 Task: Open Card Card0000000155 in Board Board0000000039 in Workspace WS0000000013 in Trello. Add Member Mailaustralia7@gmail.com to Card Card0000000155 in Board Board0000000039 in Workspace WS0000000013 in Trello. Add Orange Label titled Label0000000155 to Card Card0000000155 in Board Board0000000039 in Workspace WS0000000013 in Trello. Add Checklist CL0000000155 to Card Card0000000155 in Board Board0000000039 in Workspace WS0000000013 in Trello. Add Dates with Start Date as Oct 01 2023 and Due Date as Oct 31 2023 to Card Card0000000155 in Board Board0000000039 in Workspace WS0000000013 in Trello
Action: Mouse moved to (591, 74)
Screenshot: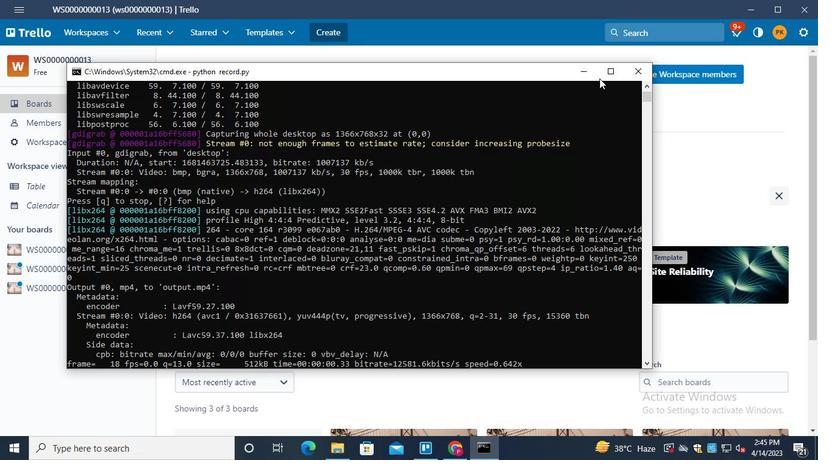 
Action: Mouse pressed left at (591, 74)
Screenshot: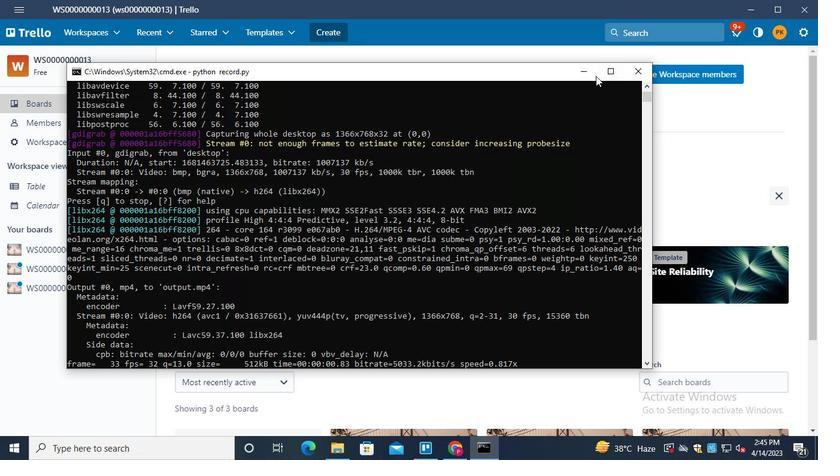 
Action: Mouse moved to (64, 285)
Screenshot: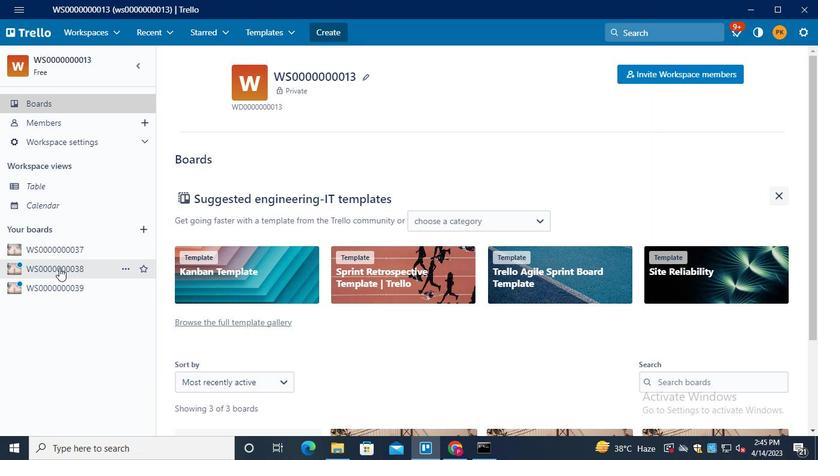 
Action: Mouse pressed left at (64, 285)
Screenshot: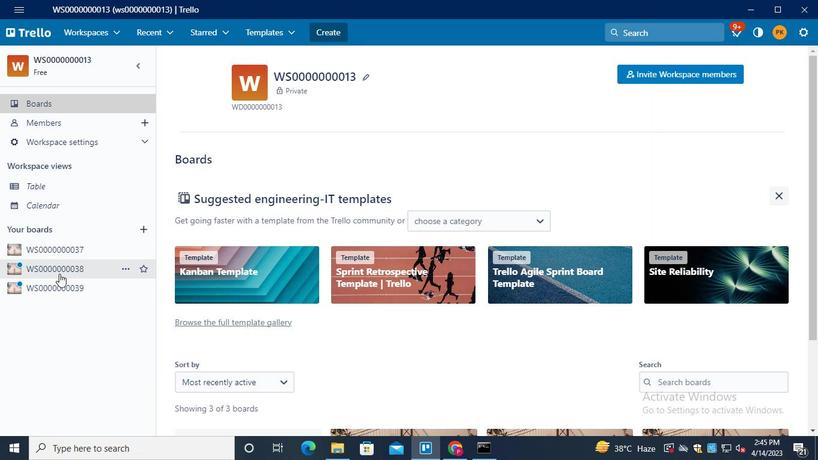 
Action: Mouse moved to (236, 349)
Screenshot: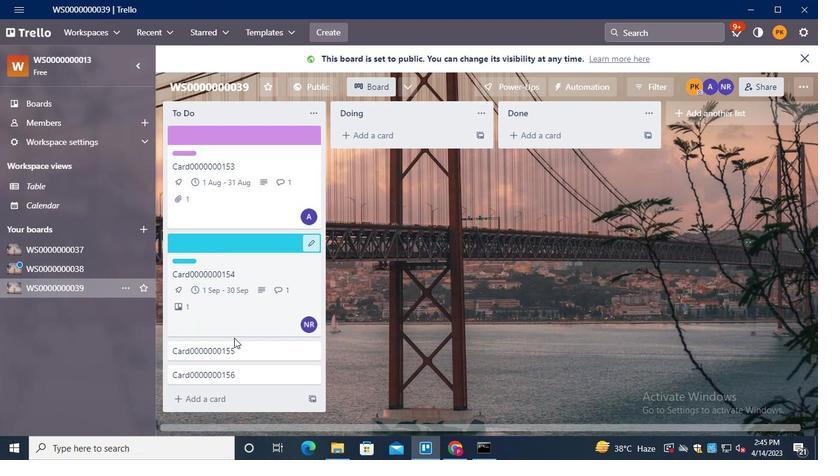 
Action: Mouse pressed left at (236, 349)
Screenshot: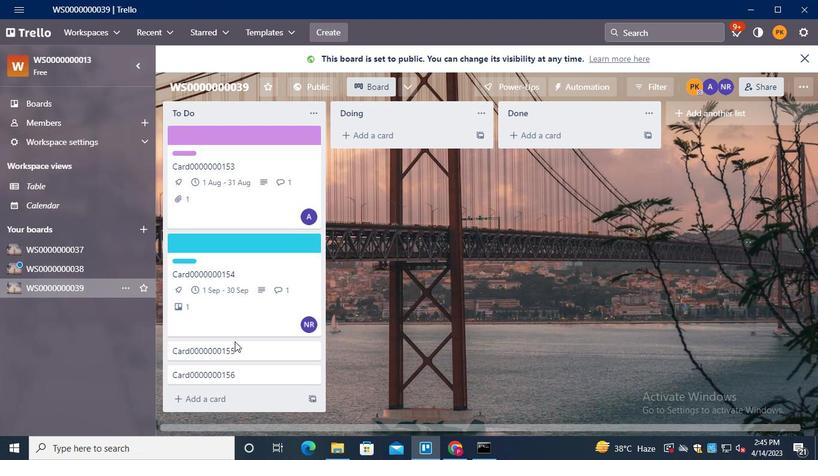 
Action: Mouse moved to (556, 153)
Screenshot: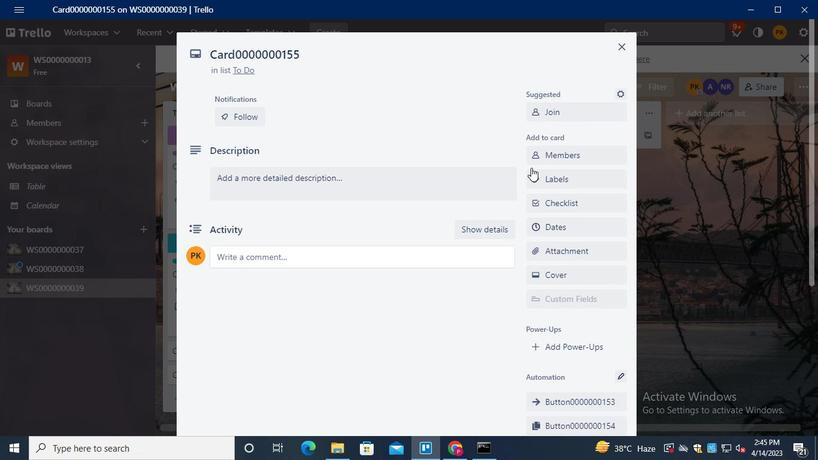 
Action: Mouse pressed left at (556, 153)
Screenshot: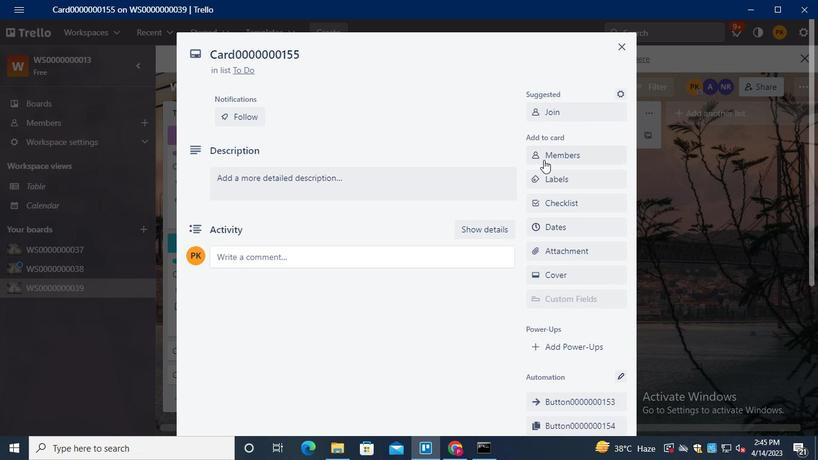 
Action: Mouse moved to (576, 240)
Screenshot: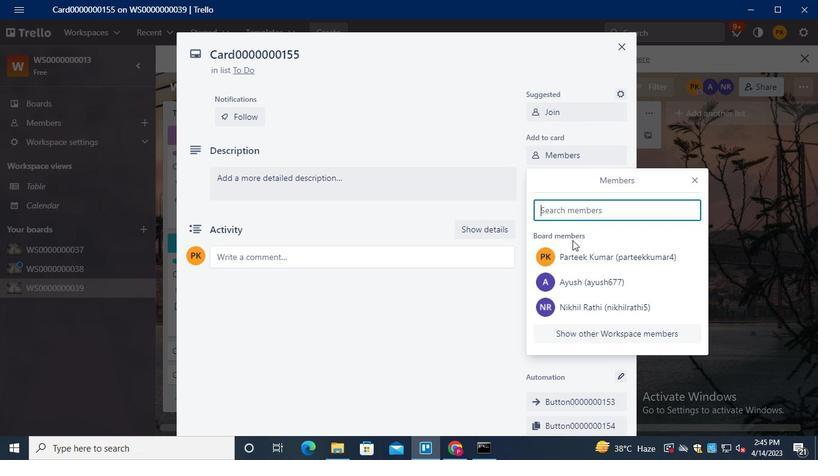 
Action: Keyboard Key.shift
Screenshot: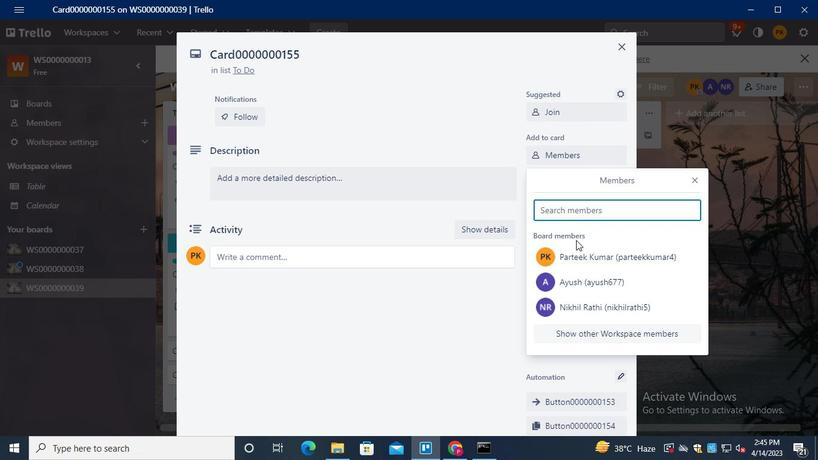 
Action: Keyboard Key.shift
Screenshot: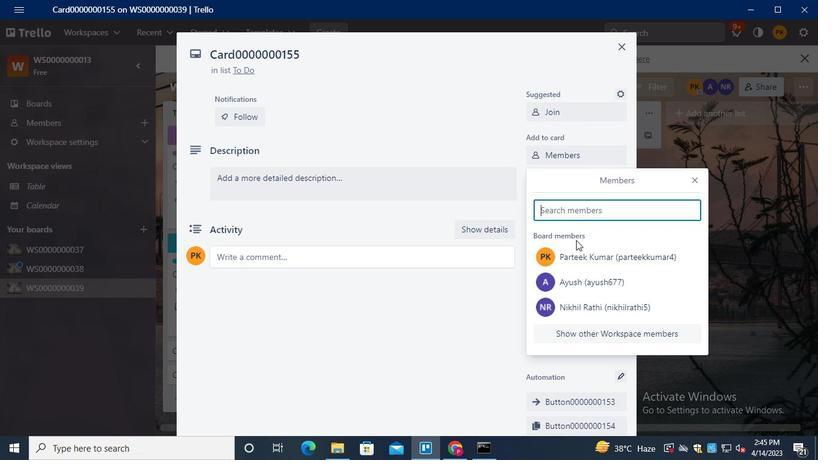 
Action: Keyboard Key.shift
Screenshot: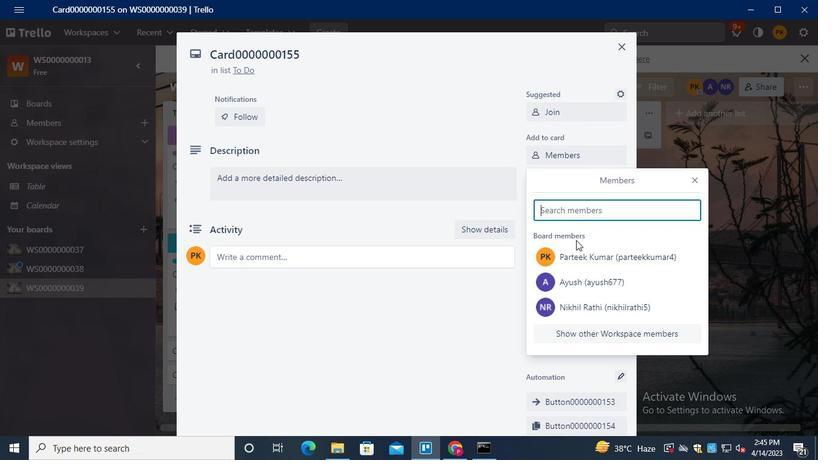 
Action: Keyboard Key.shift
Screenshot: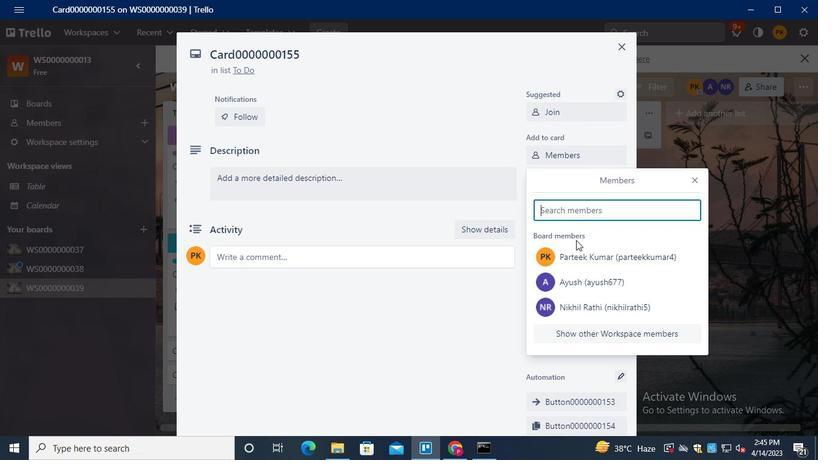 
Action: Keyboard Key.shift
Screenshot: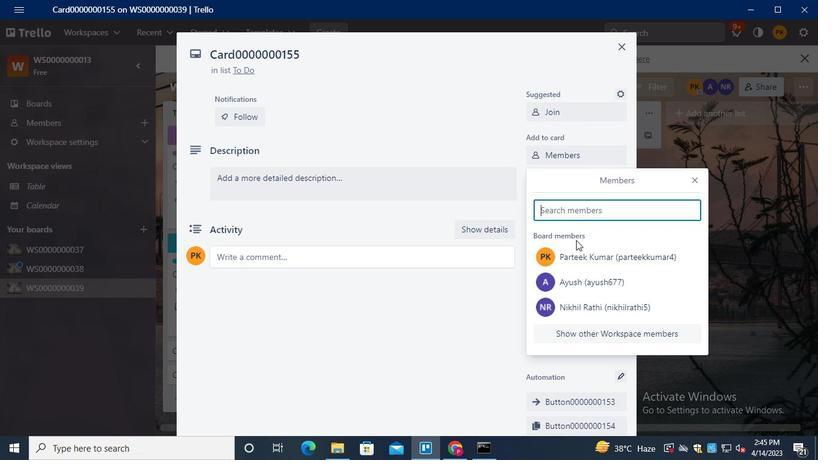 
Action: Keyboard Key.shift
Screenshot: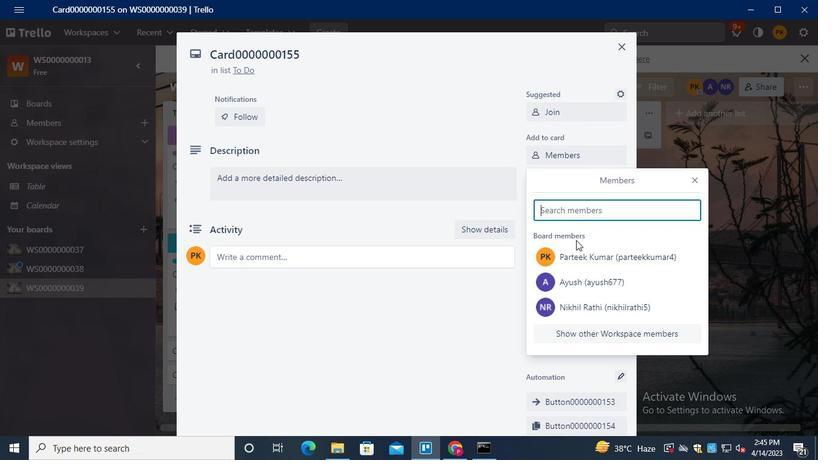 
Action: Keyboard Key.shift
Screenshot: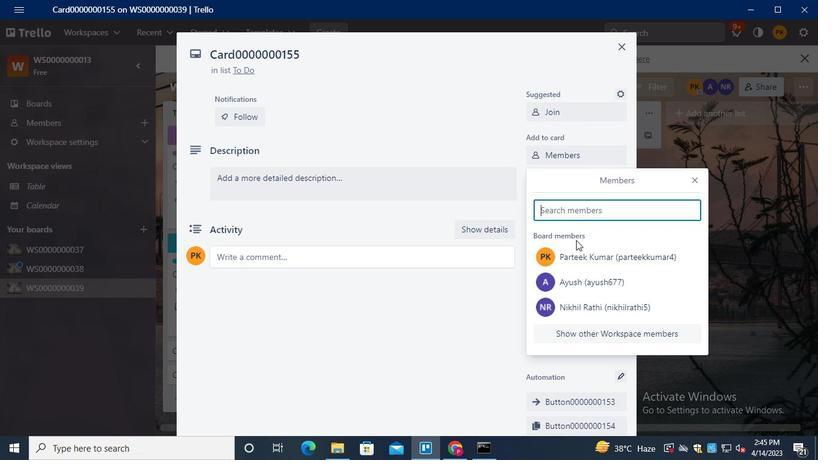 
Action: Keyboard Key.shift
Screenshot: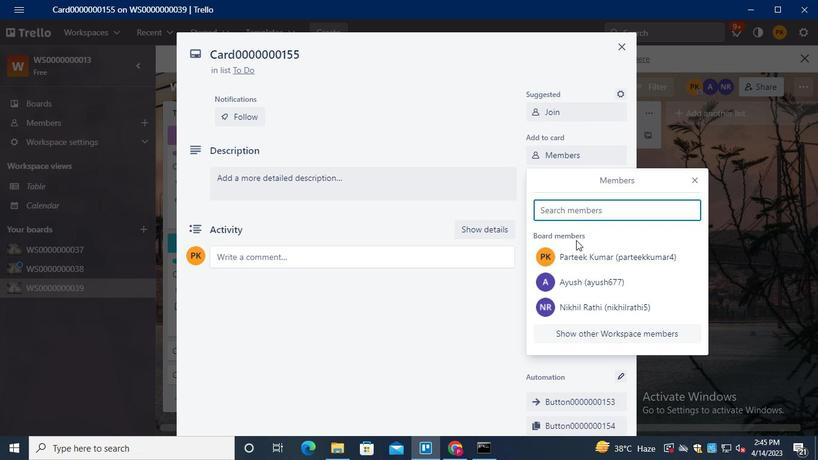 
Action: Keyboard Key.shift
Screenshot: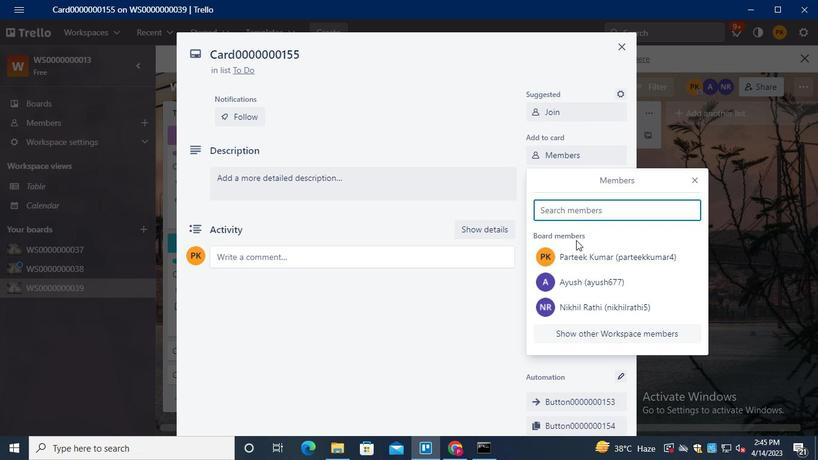 
Action: Keyboard Key.shift
Screenshot: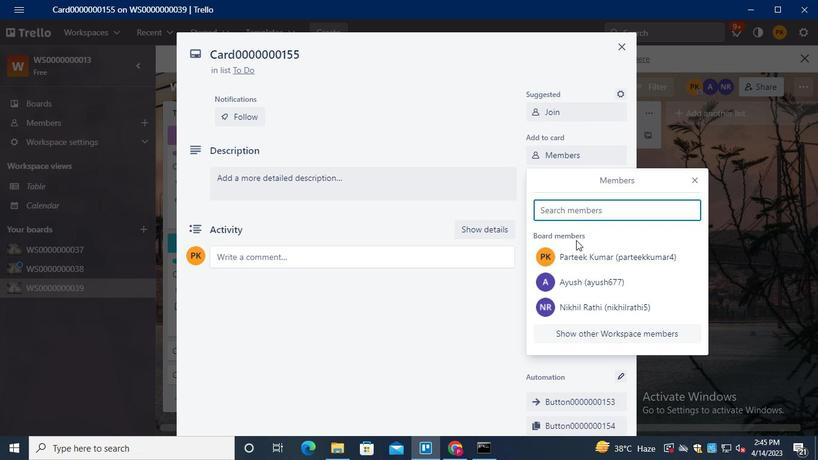
Action: Keyboard Key.shift
Screenshot: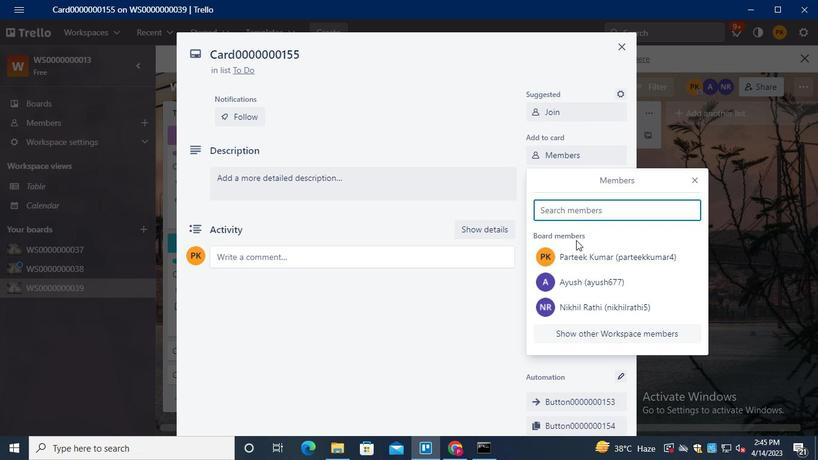 
Action: Keyboard M
Screenshot: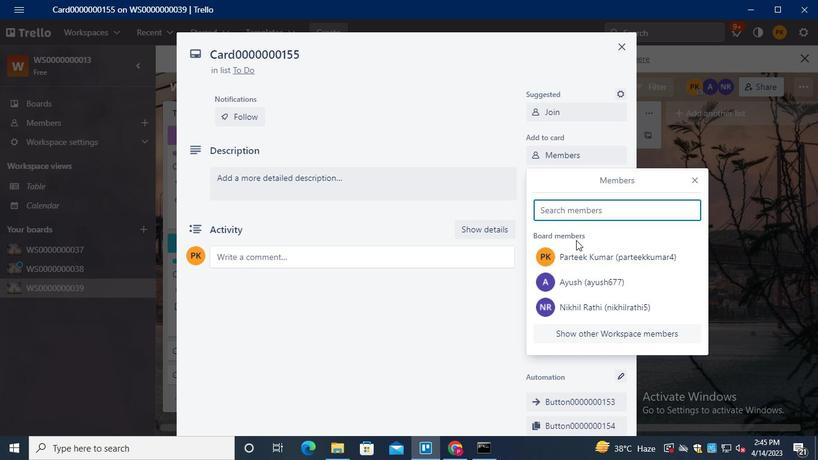 
Action: Keyboard A
Screenshot: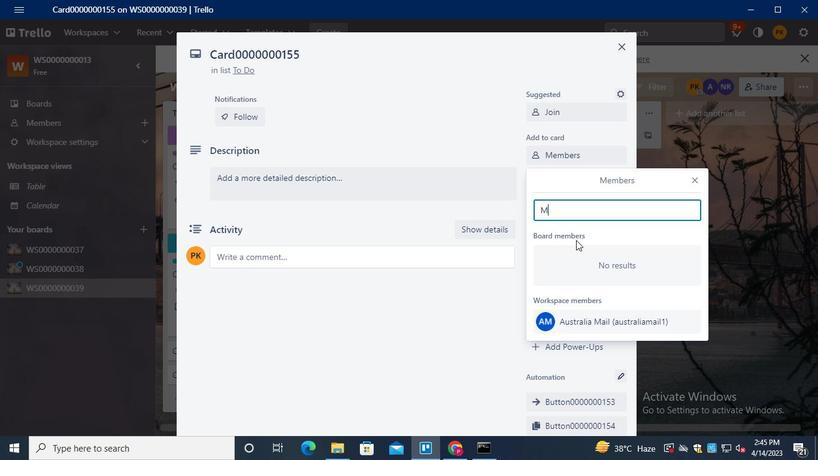
Action: Keyboard i
Screenshot: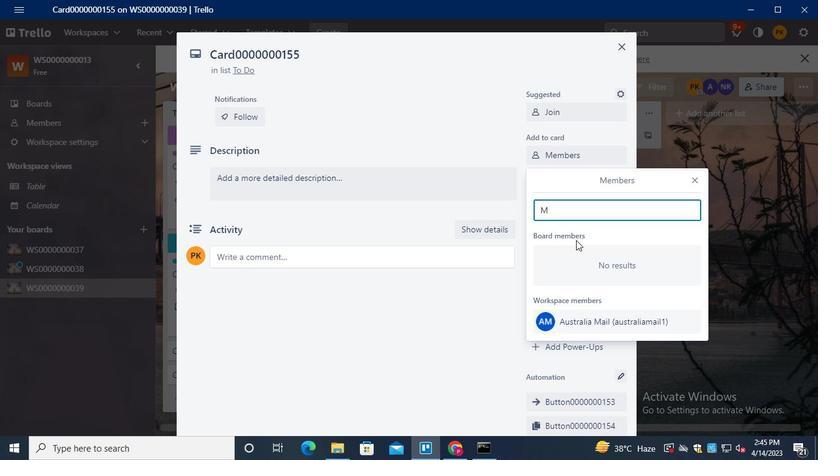 
Action: Keyboard l
Screenshot: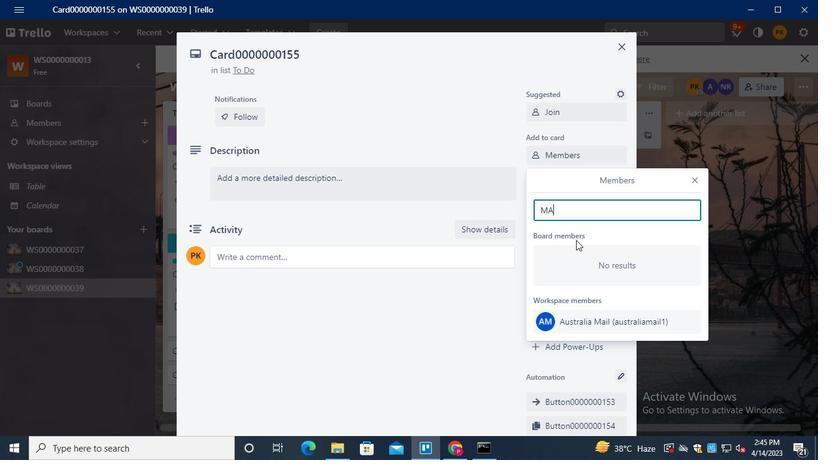 
Action: Keyboard Key.backspace
Screenshot: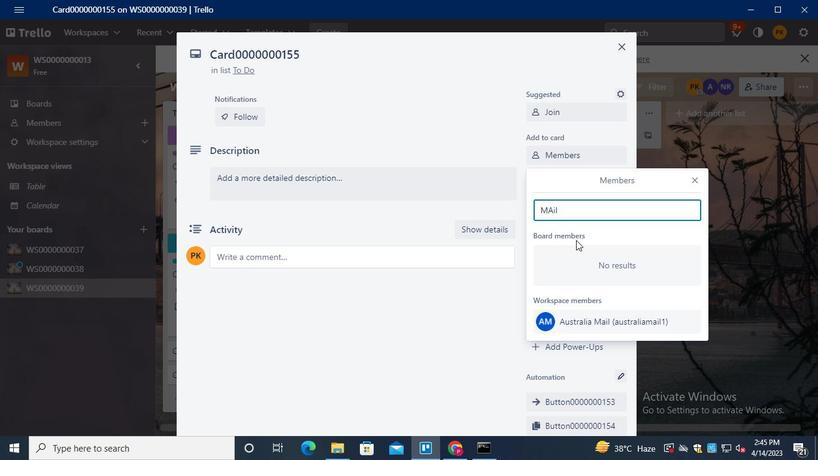 
Action: Keyboard Key.backspace
Screenshot: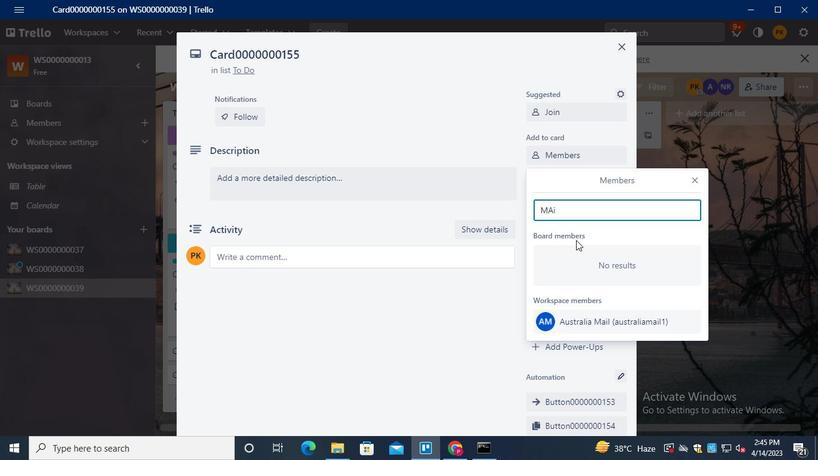 
Action: Mouse moved to (597, 334)
Screenshot: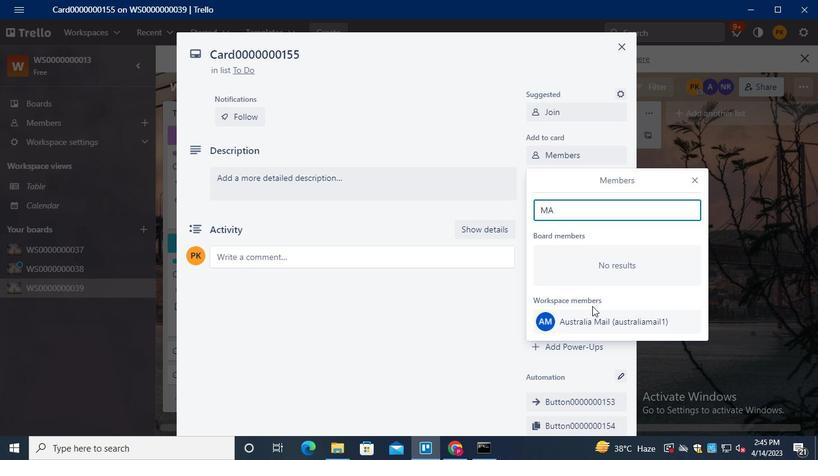 
Action: Mouse pressed left at (597, 334)
Screenshot: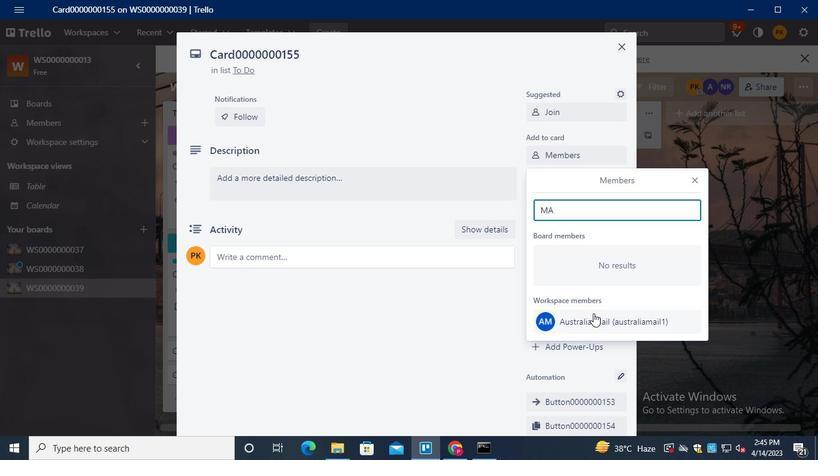 
Action: Mouse moved to (603, 332)
Screenshot: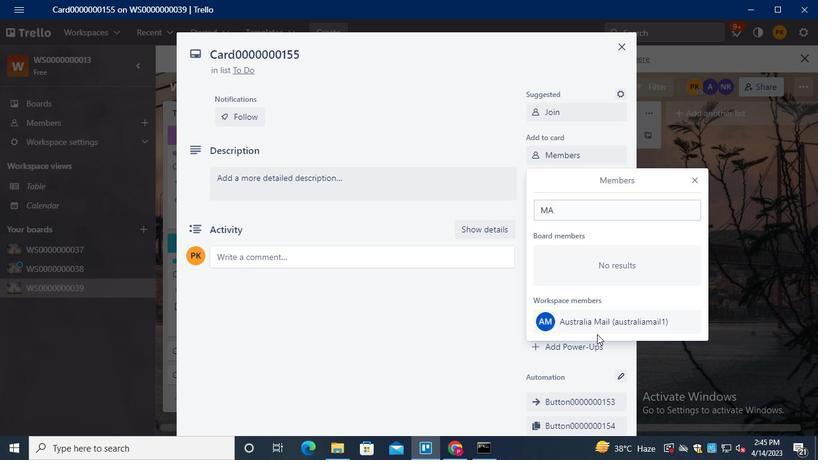 
Action: Mouse pressed left at (603, 332)
Screenshot: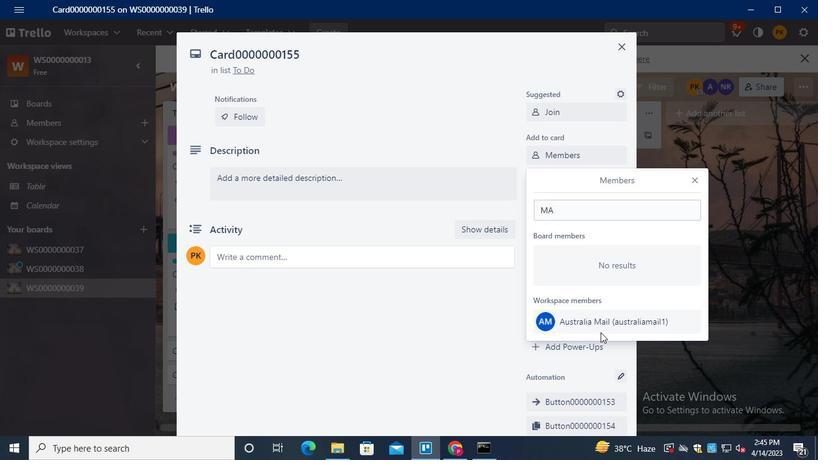 
Action: Mouse moved to (694, 178)
Screenshot: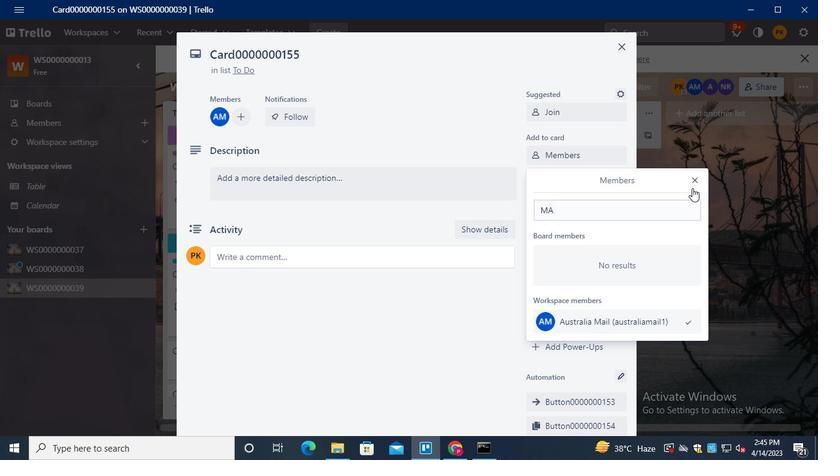 
Action: Mouse pressed left at (694, 178)
Screenshot: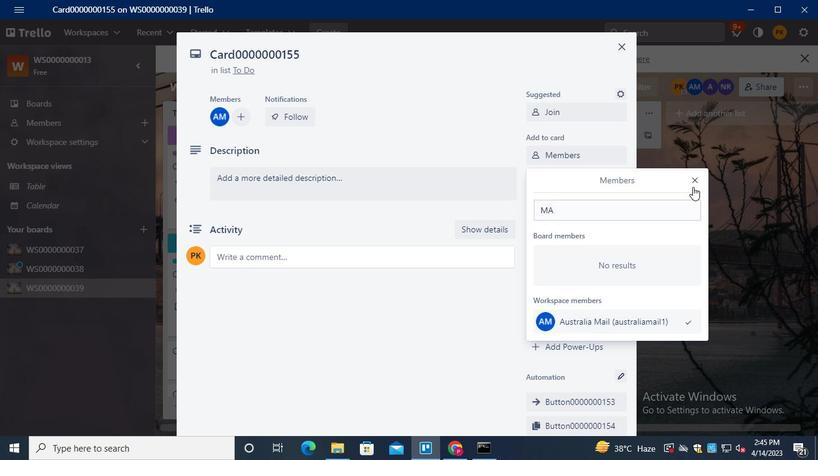 
Action: Mouse moved to (573, 180)
Screenshot: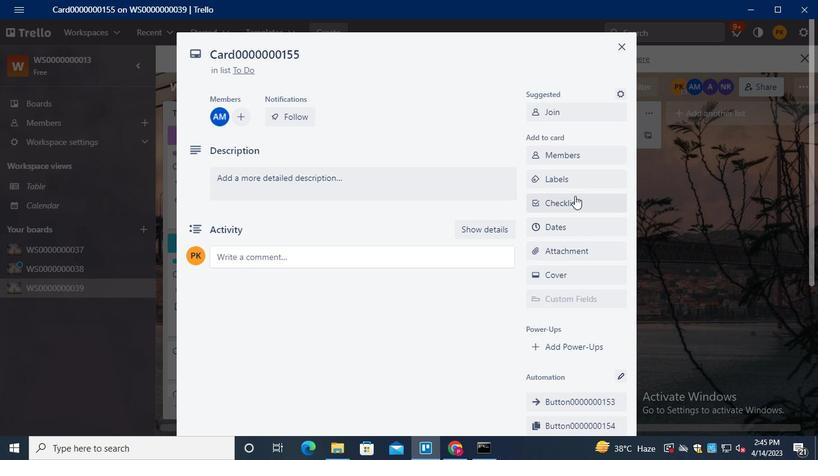 
Action: Mouse pressed left at (573, 180)
Screenshot: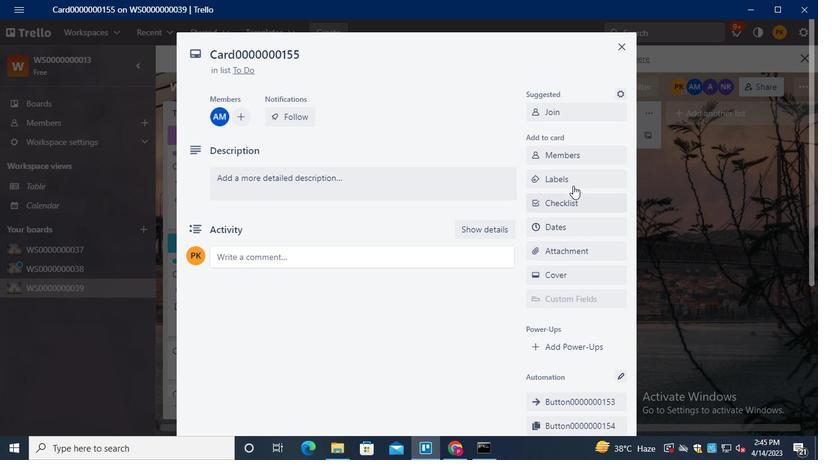 
Action: Mouse moved to (593, 314)
Screenshot: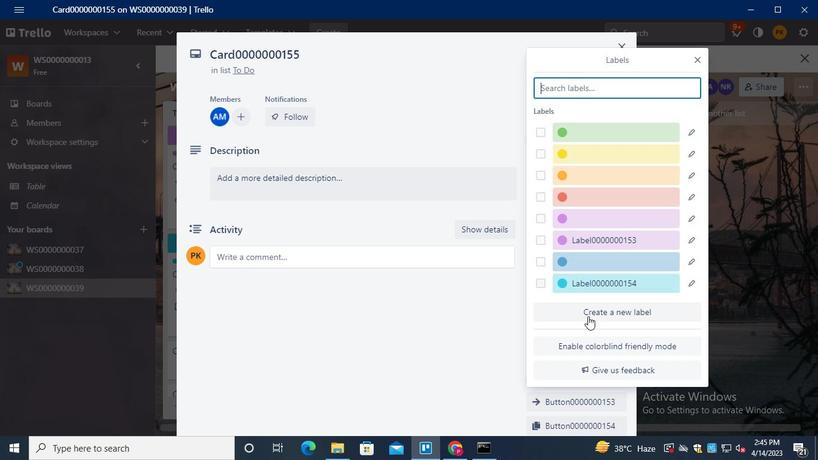 
Action: Mouse pressed left at (593, 314)
Screenshot: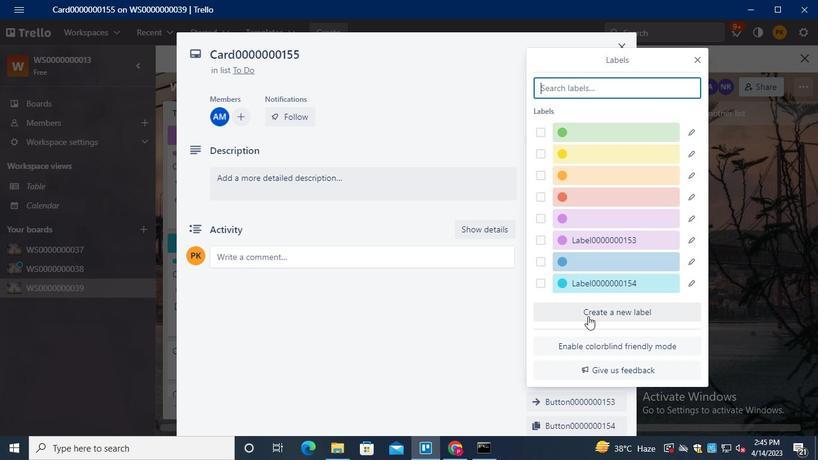 
Action: Mouse moved to (591, 188)
Screenshot: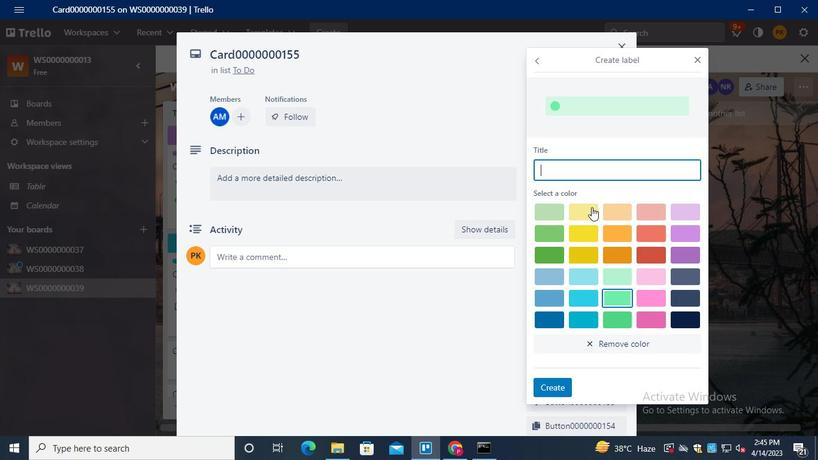 
Action: Keyboard Key.shift
Screenshot: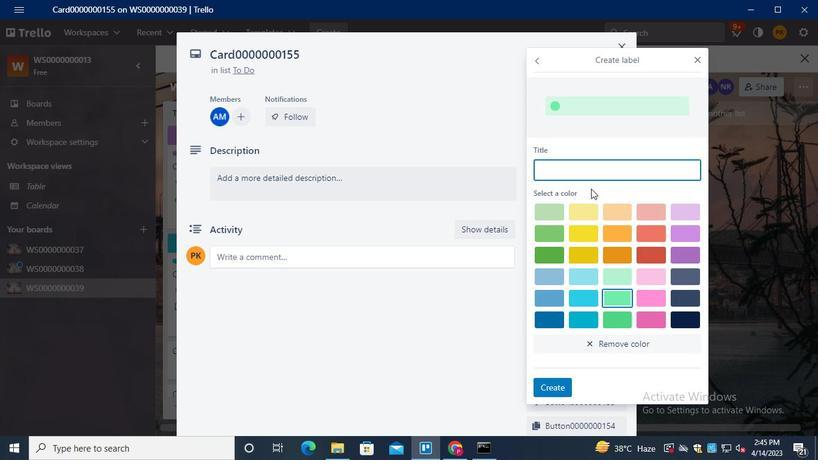 
Action: Keyboard Key.shift
Screenshot: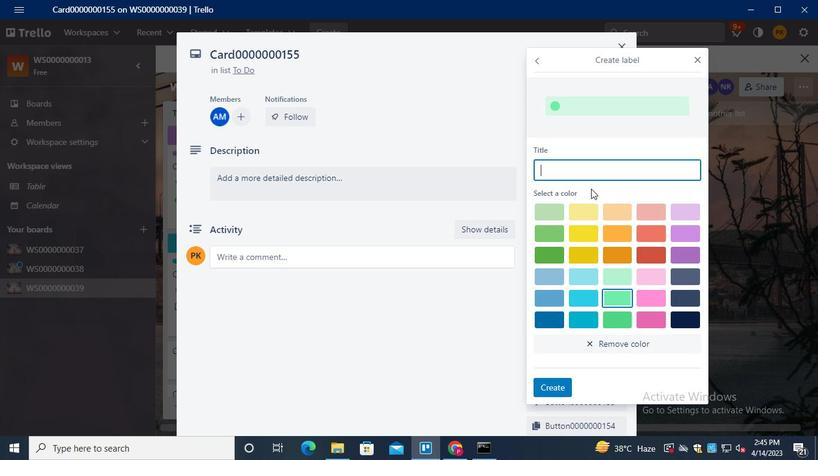 
Action: Keyboard Key.shift
Screenshot: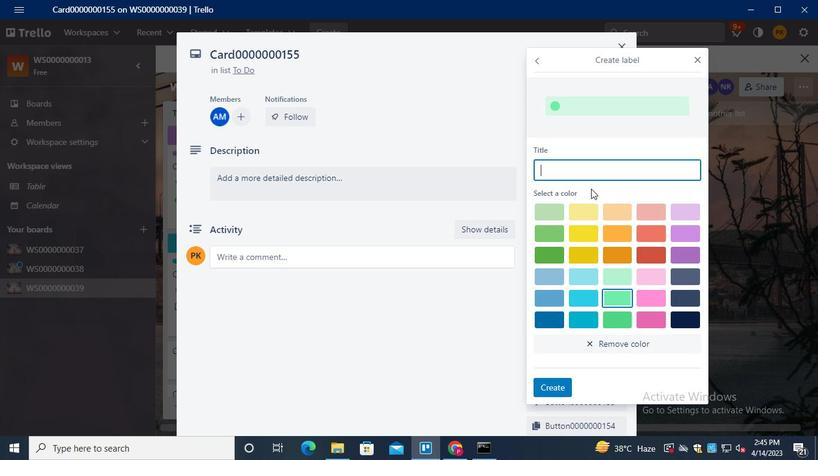 
Action: Keyboard Key.shift
Screenshot: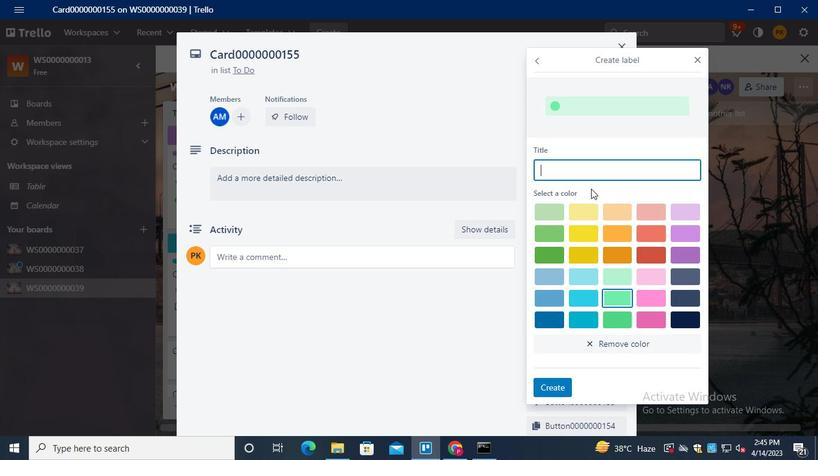 
Action: Keyboard Key.shift
Screenshot: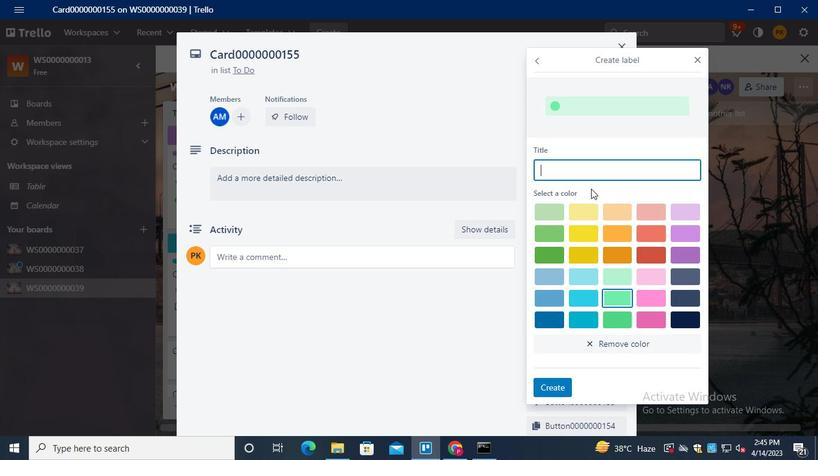 
Action: Keyboard Key.shift
Screenshot: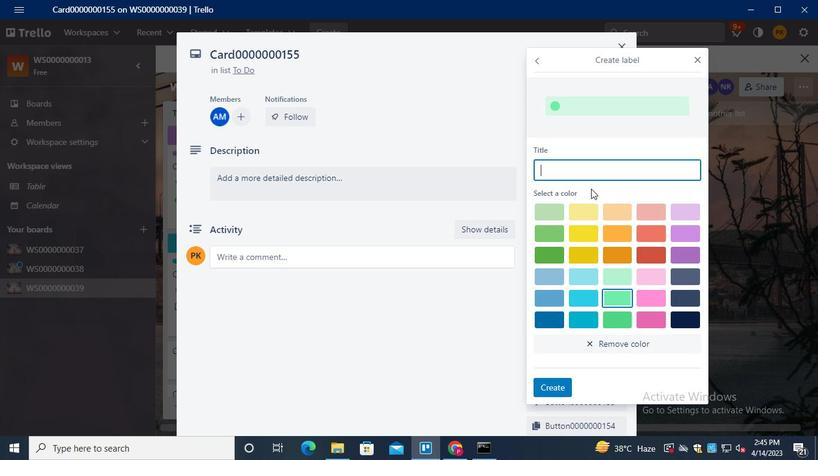 
Action: Keyboard Key.shift
Screenshot: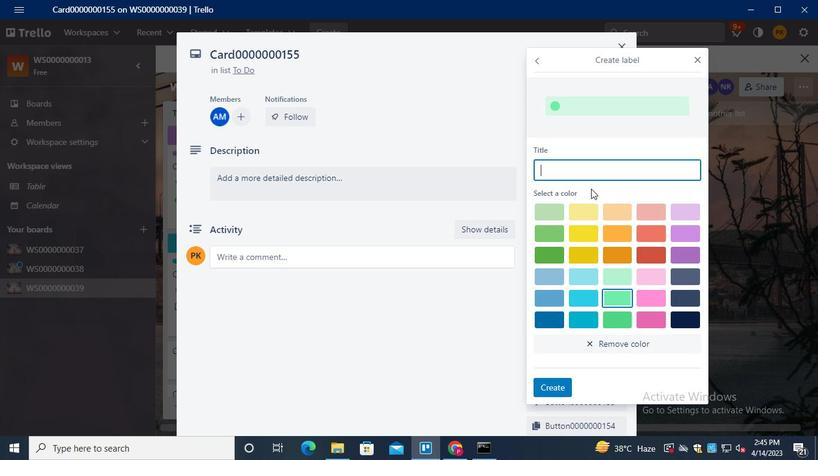 
Action: Keyboard Key.shift
Screenshot: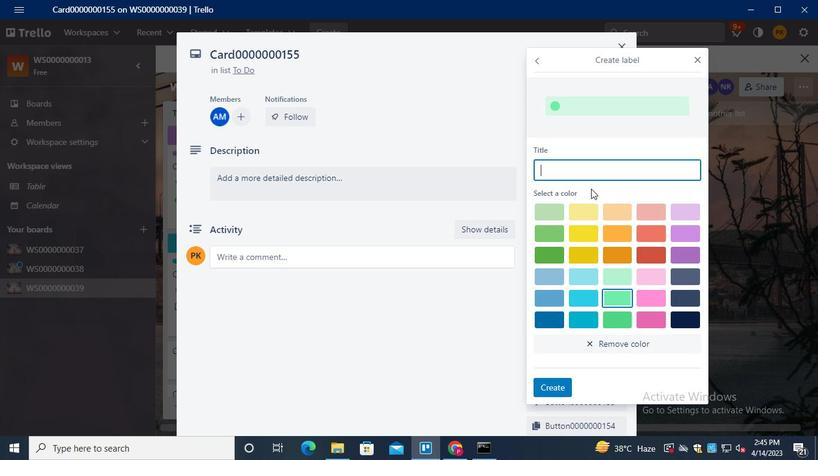 
Action: Keyboard Key.shift
Screenshot: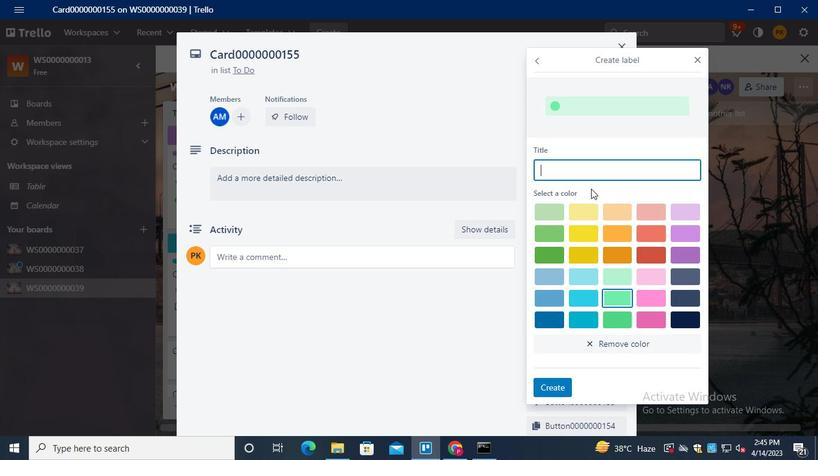 
Action: Keyboard L
Screenshot: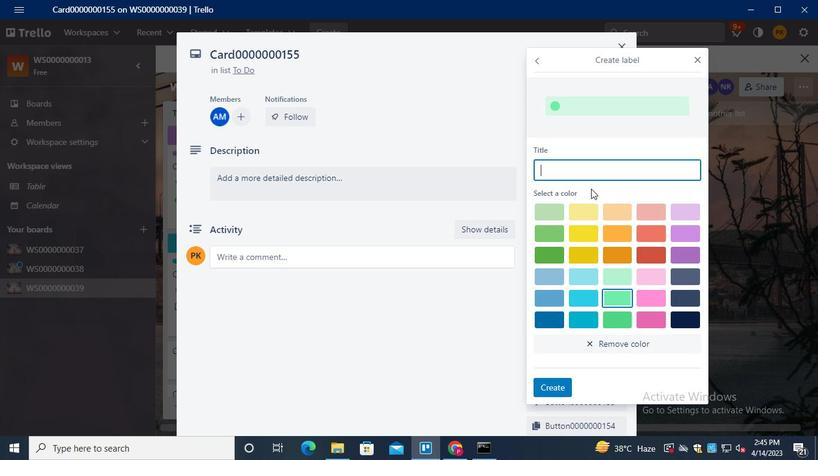 
Action: Keyboard a
Screenshot: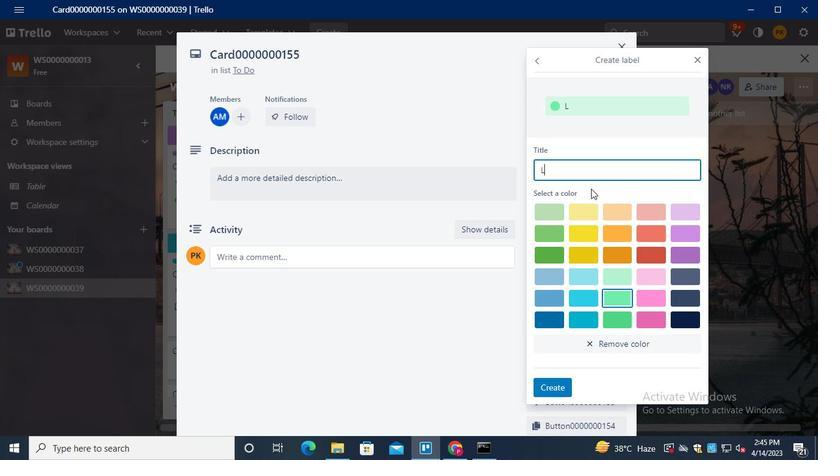 
Action: Keyboard b
Screenshot: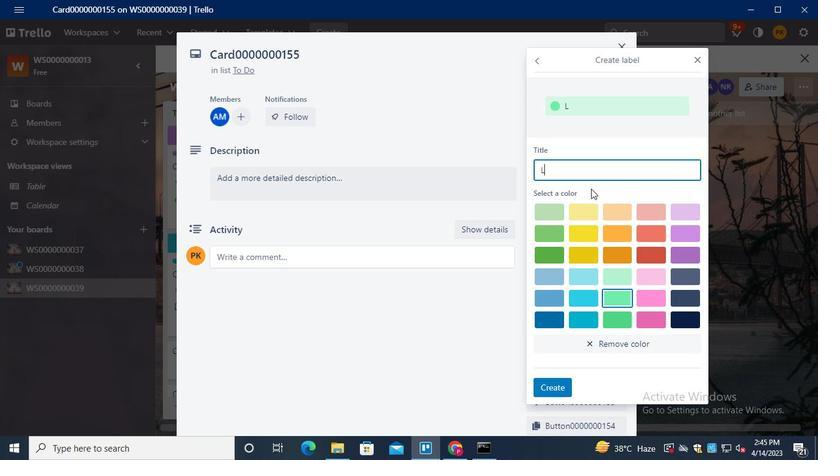 
Action: Keyboard e
Screenshot: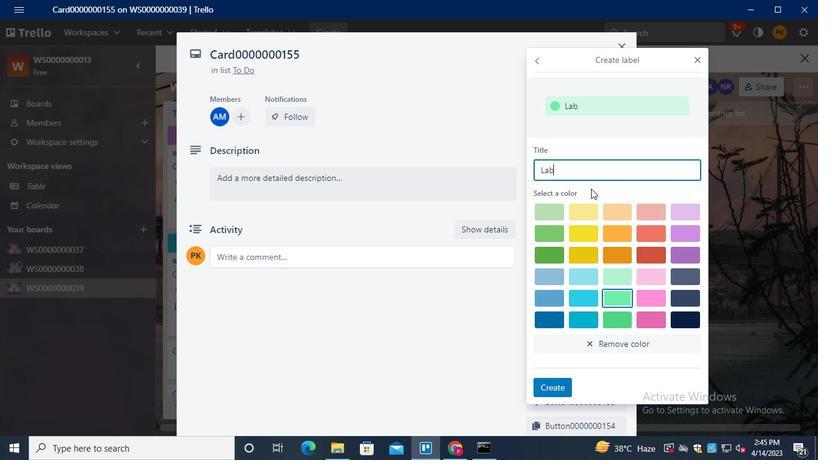 
Action: Keyboard l
Screenshot: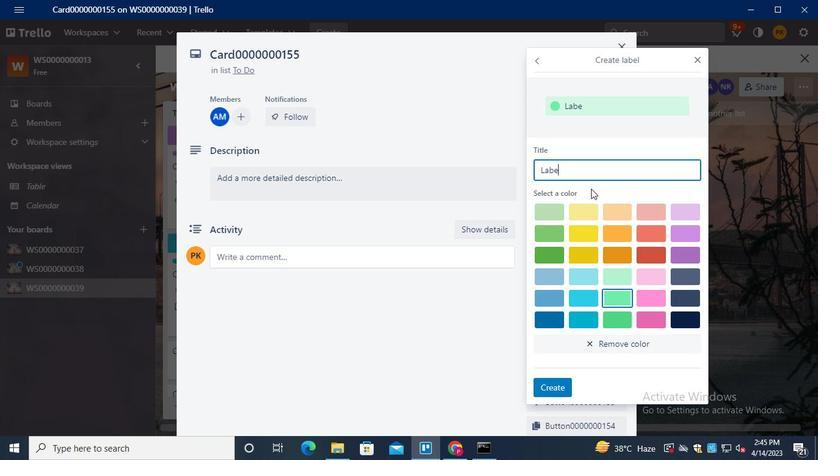 
Action: Keyboard <96>
Screenshot: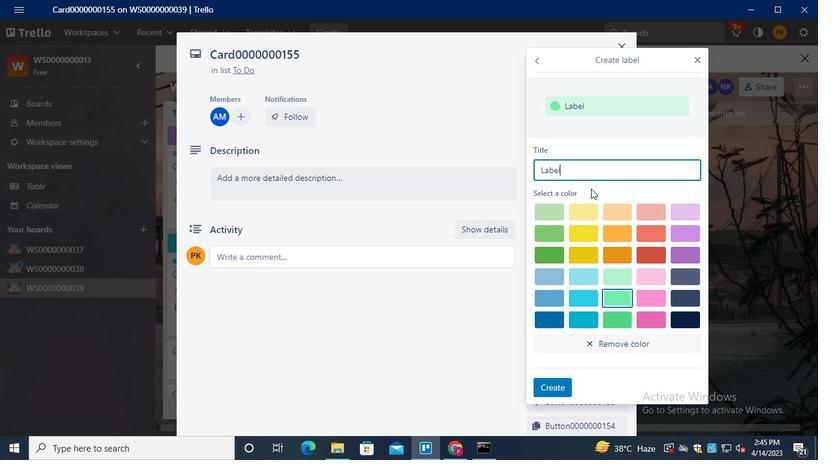 
Action: Keyboard <96>
Screenshot: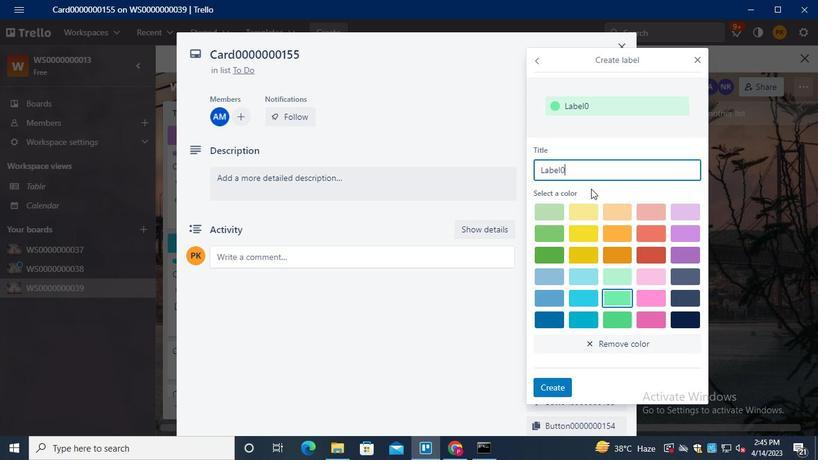 
Action: Keyboard <96>
Screenshot: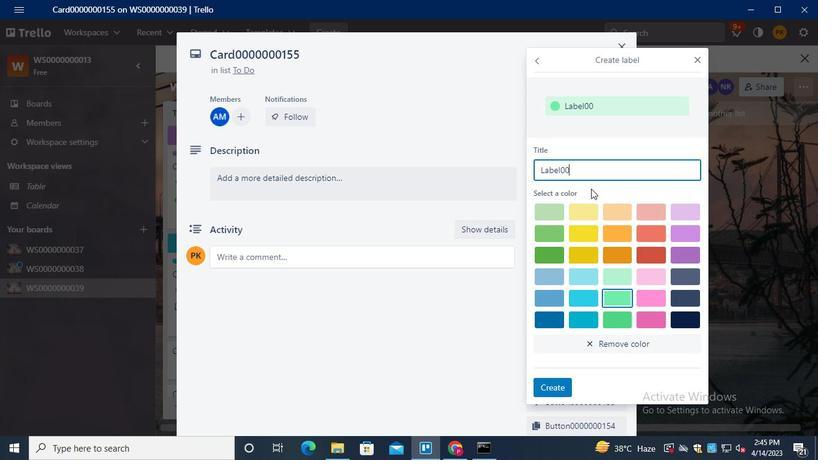 
Action: Keyboard <96>
Screenshot: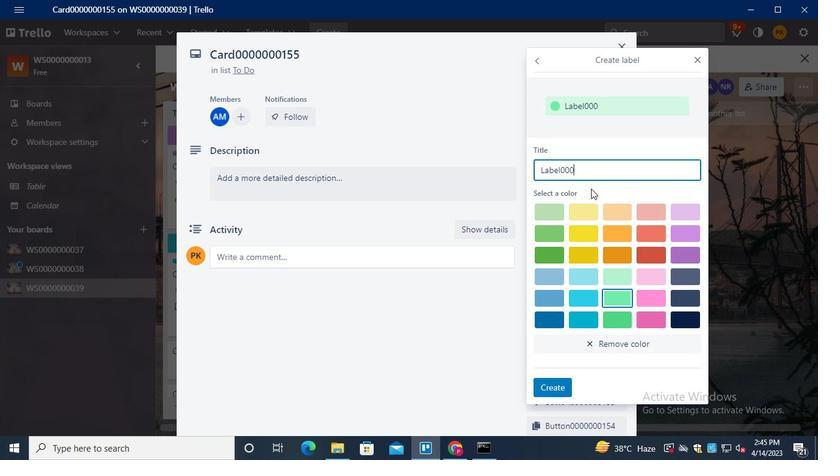 
Action: Keyboard <96>
Screenshot: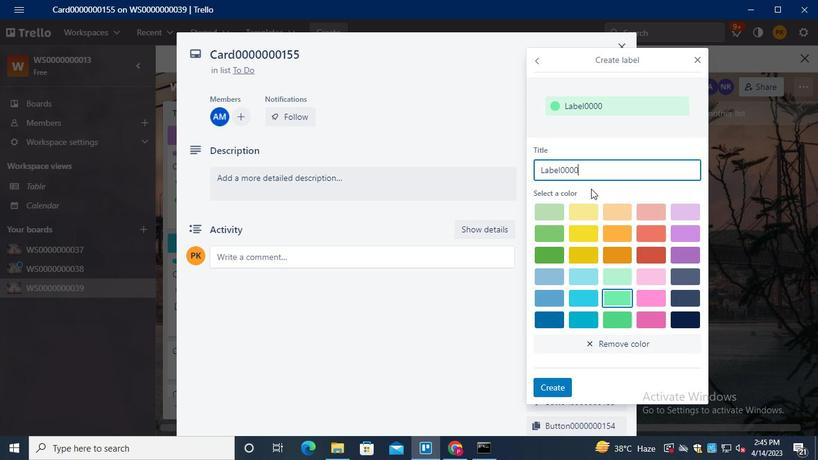 
Action: Keyboard <96>
Screenshot: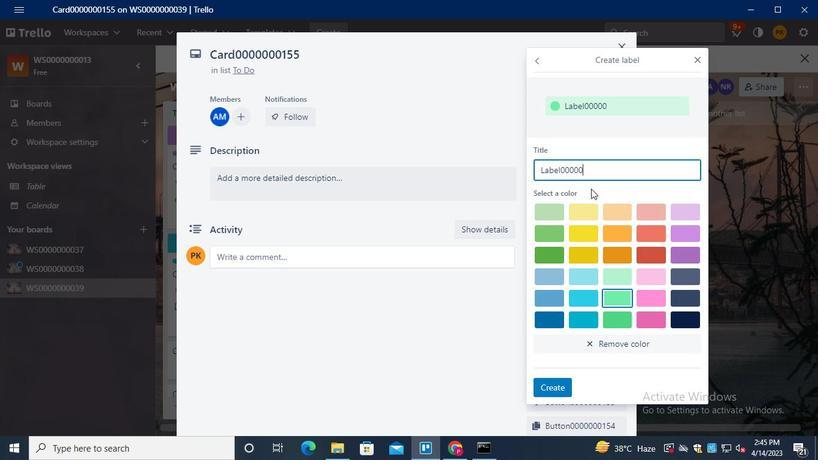 
Action: Keyboard <96>
Screenshot: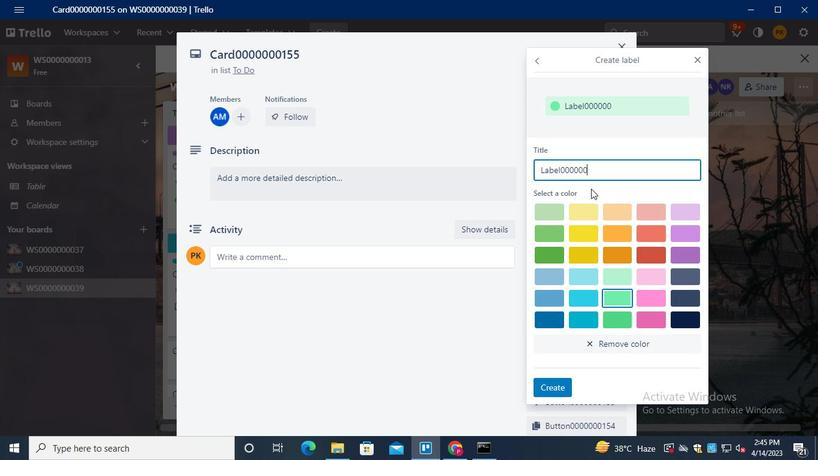 
Action: Keyboard <97>
Screenshot: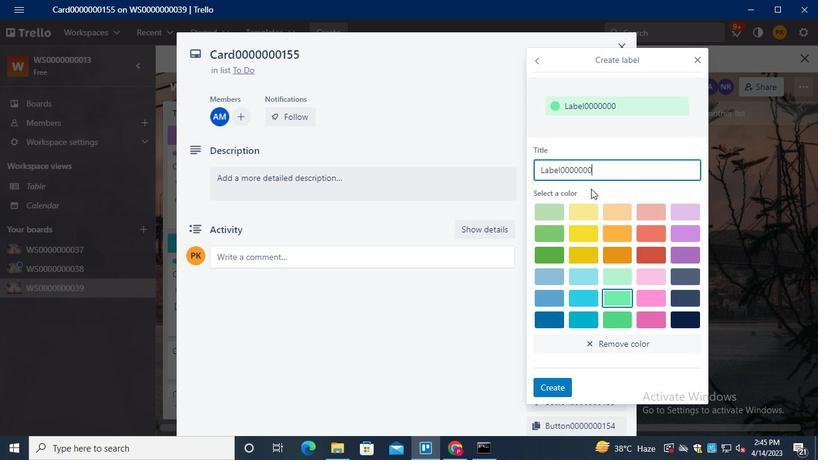 
Action: Keyboard <101>
Screenshot: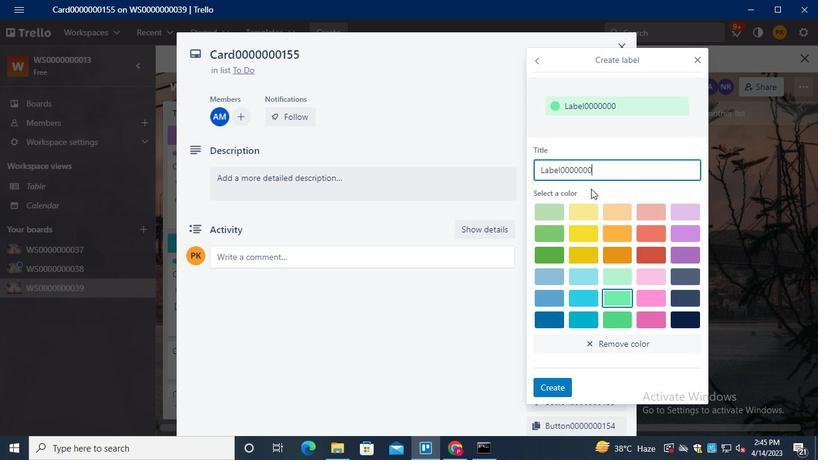 
Action: Keyboard <101>
Screenshot: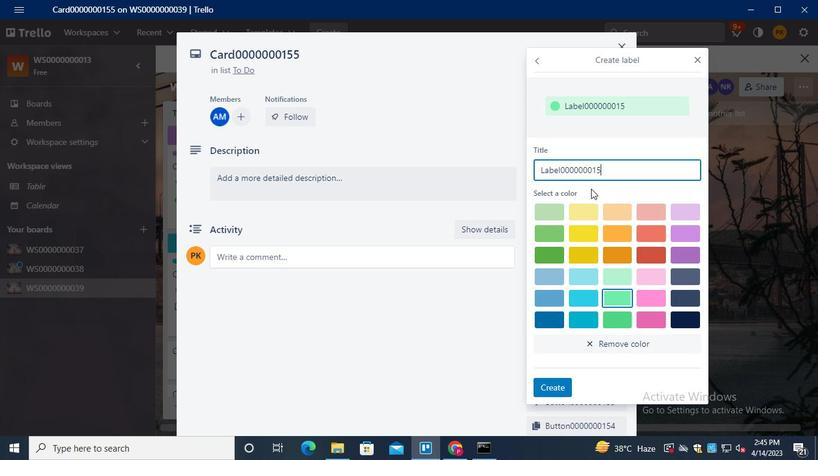 
Action: Mouse moved to (622, 234)
Screenshot: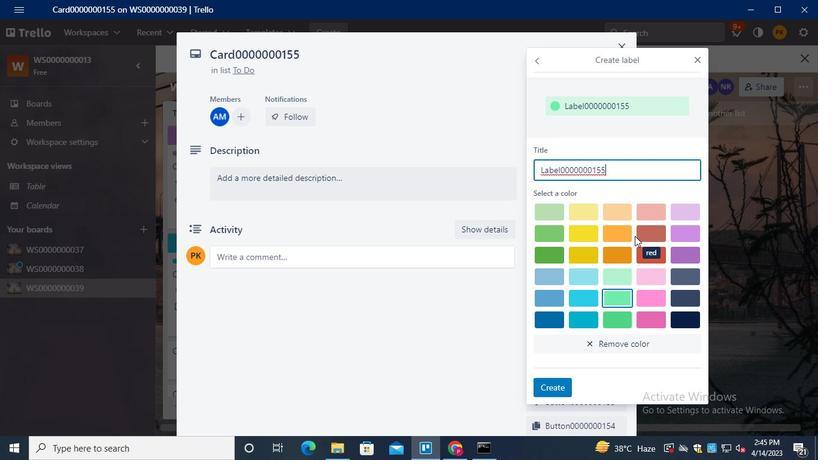 
Action: Mouse pressed left at (622, 234)
Screenshot: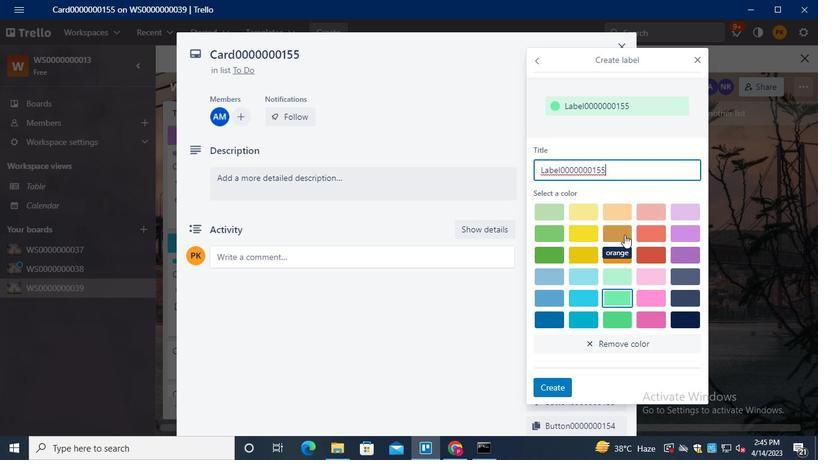
Action: Mouse moved to (555, 383)
Screenshot: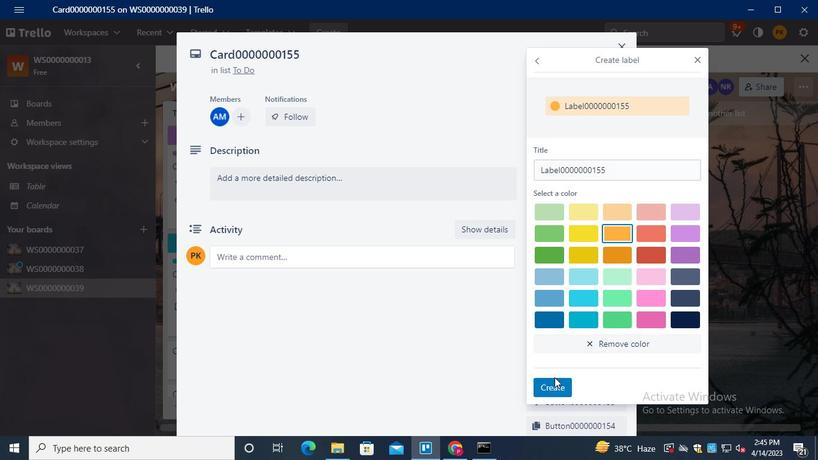 
Action: Mouse pressed left at (555, 383)
Screenshot: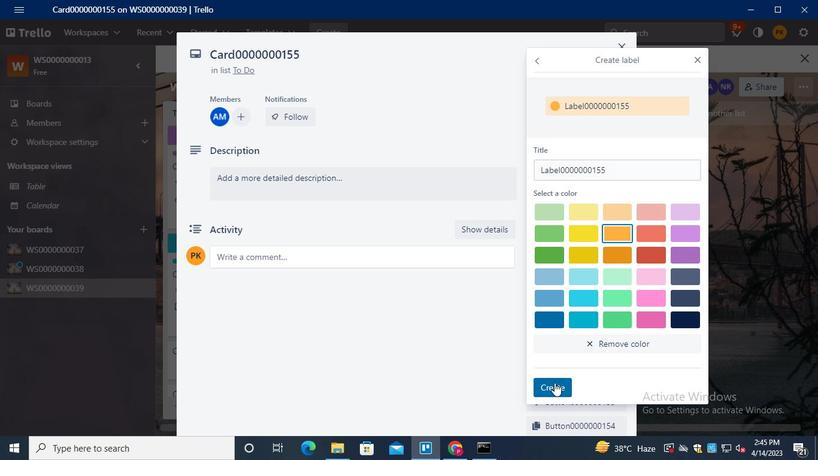 
Action: Mouse moved to (699, 62)
Screenshot: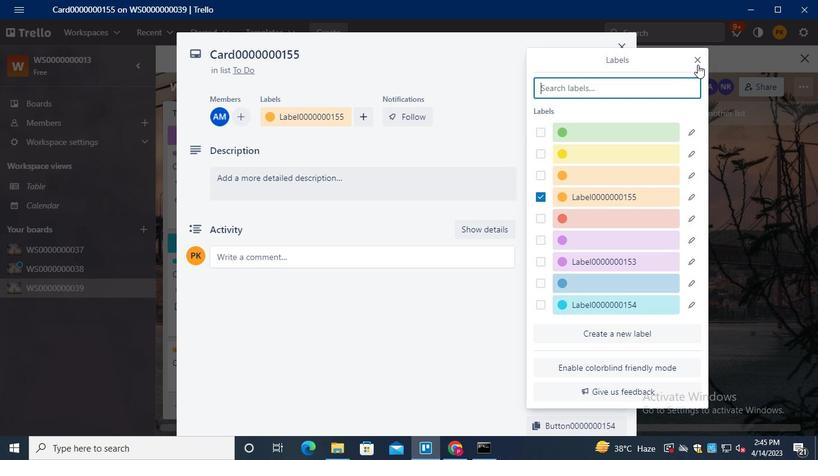 
Action: Mouse pressed left at (699, 62)
Screenshot: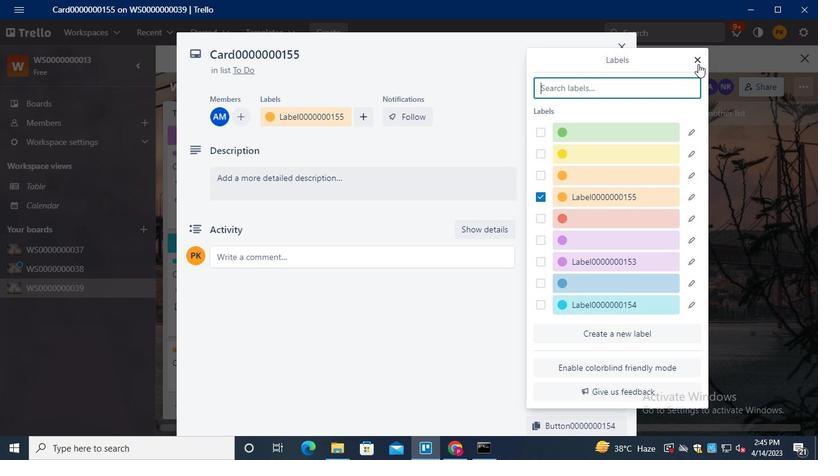 
Action: Mouse moved to (591, 209)
Screenshot: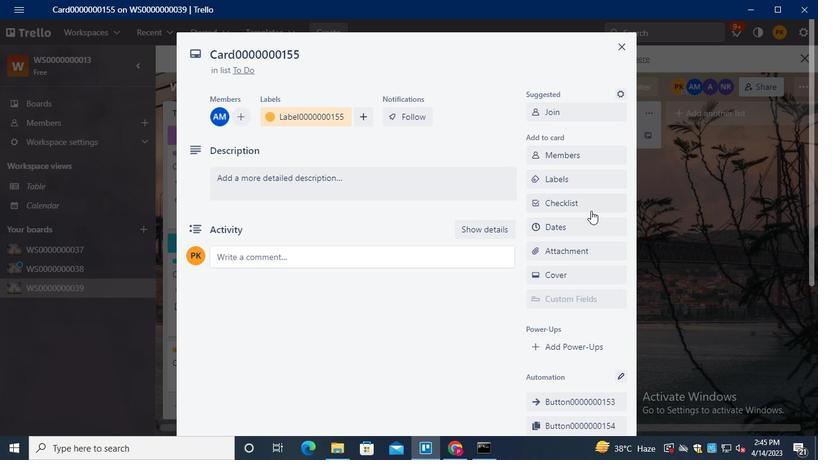 
Action: Mouse pressed left at (591, 209)
Screenshot: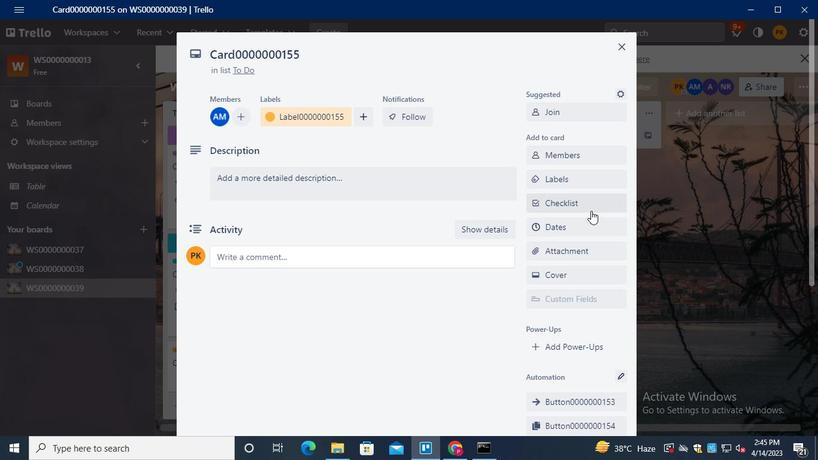 
Action: Keyboard Key.shift
Screenshot: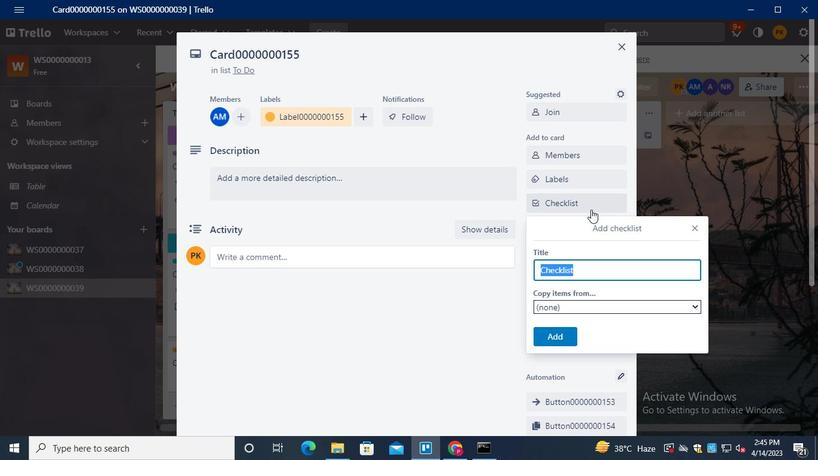 
Action: Keyboard C
Screenshot: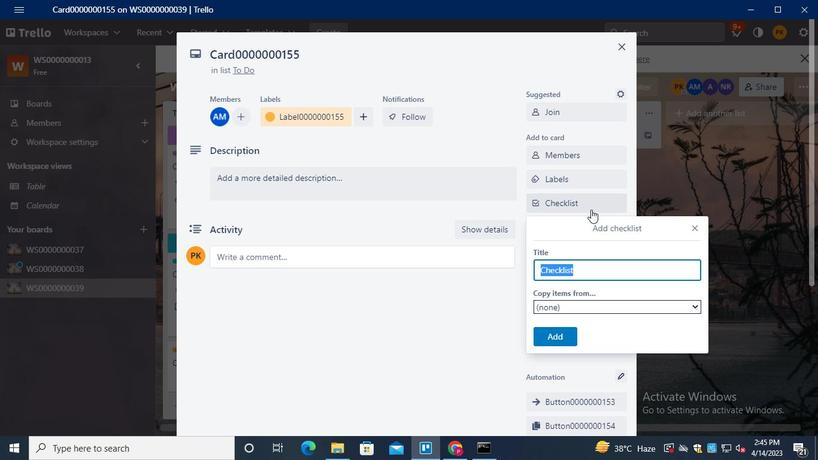 
Action: Keyboard L
Screenshot: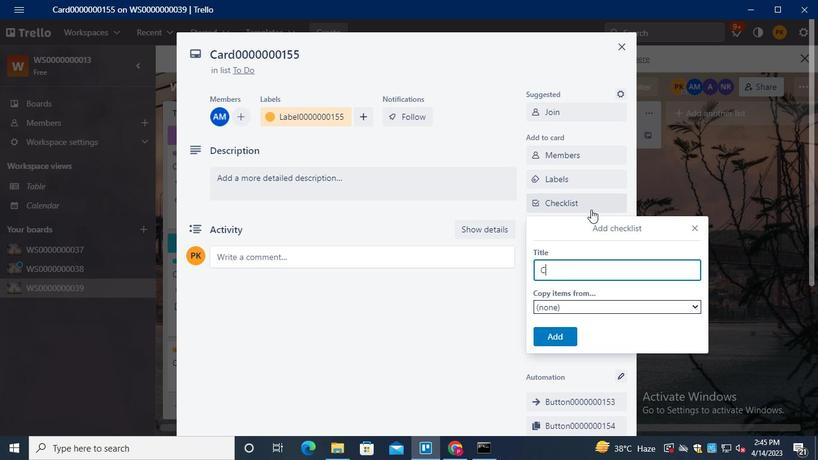 
Action: Keyboard <96>
Screenshot: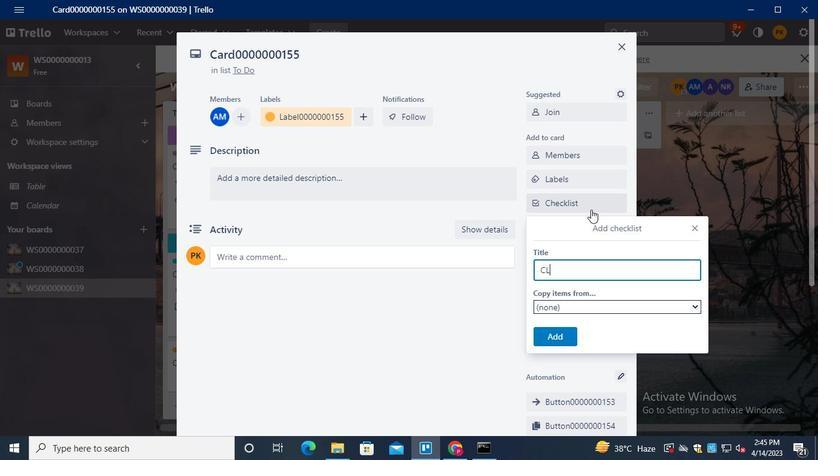
Action: Keyboard <96>
Screenshot: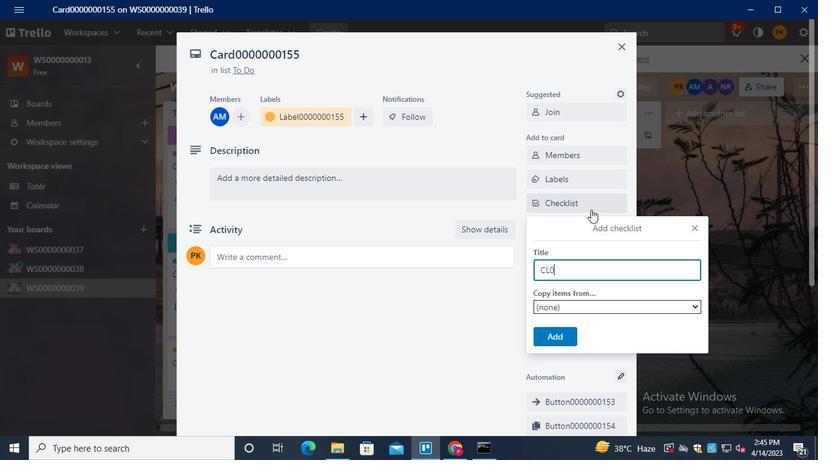
Action: Keyboard <96>
Screenshot: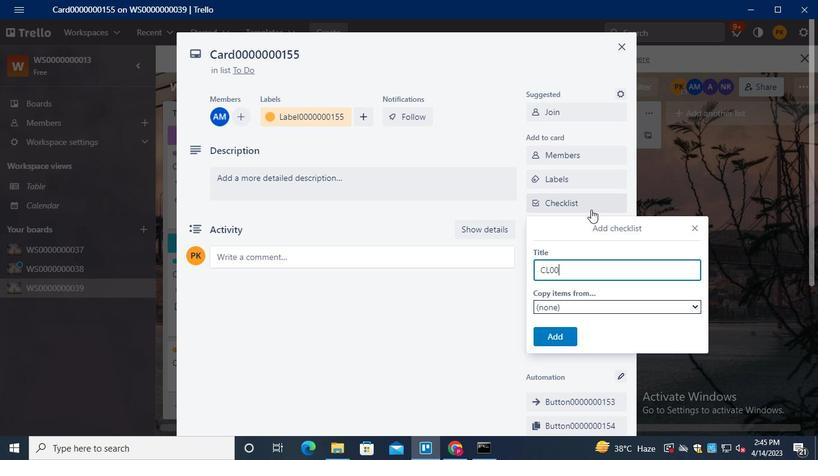 
Action: Keyboard <96>
Screenshot: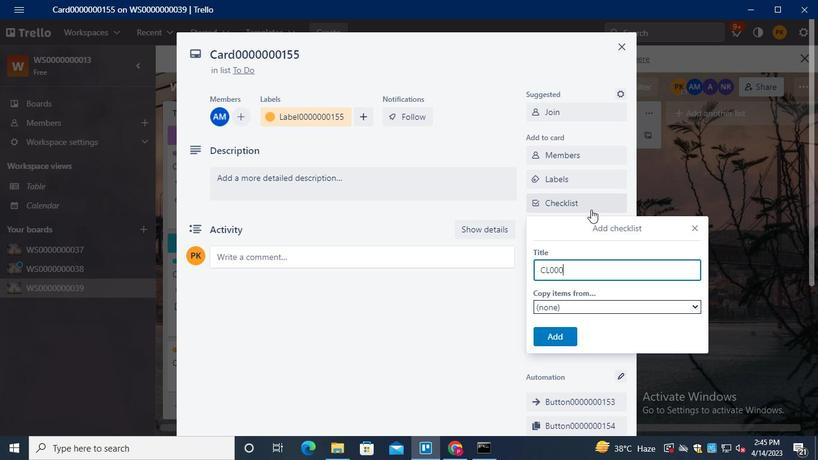 
Action: Keyboard <96>
Screenshot: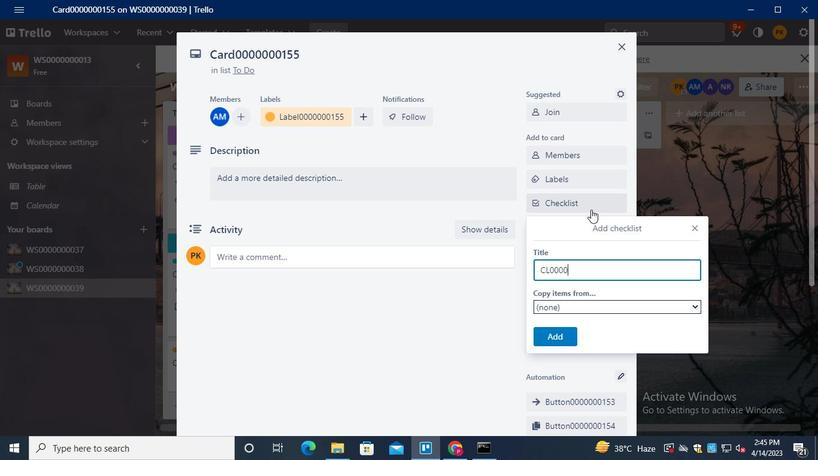 
Action: Keyboard <96>
Screenshot: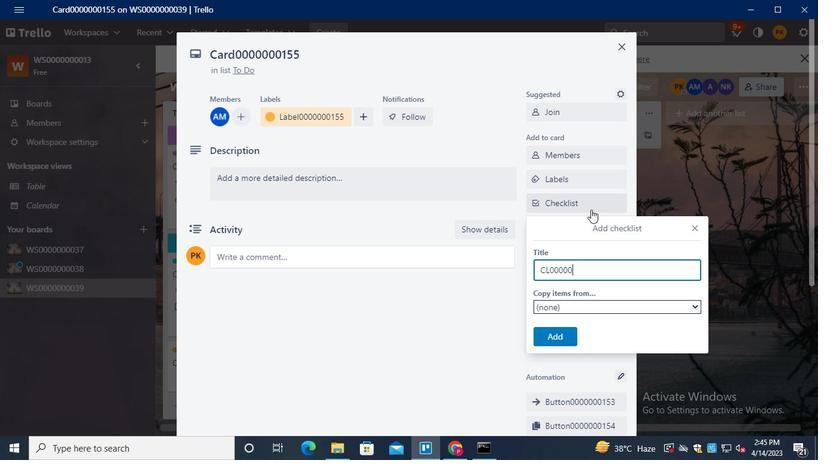 
Action: Keyboard <96>
Screenshot: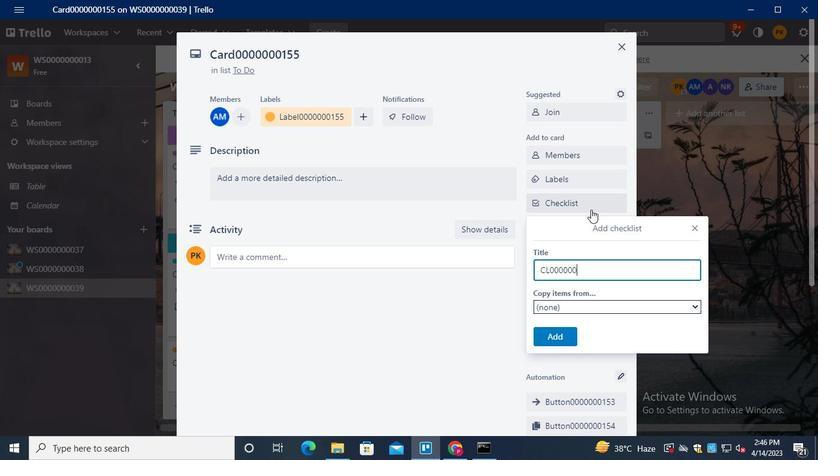
Action: Keyboard <97>
Screenshot: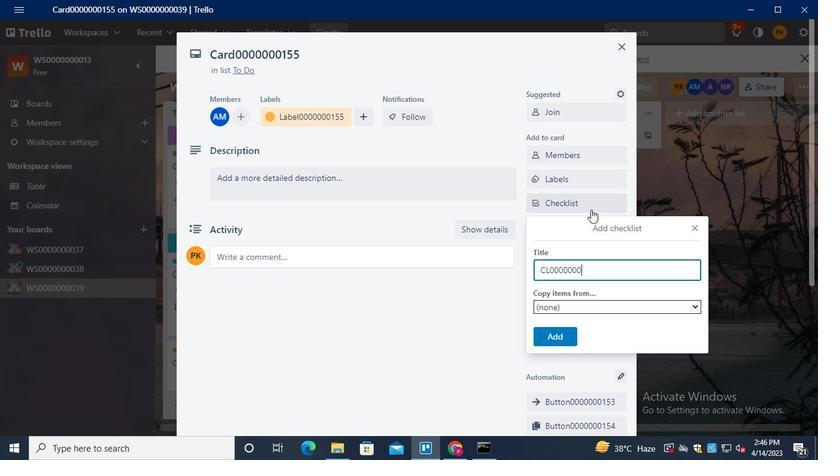 
Action: Keyboard <101>
Screenshot: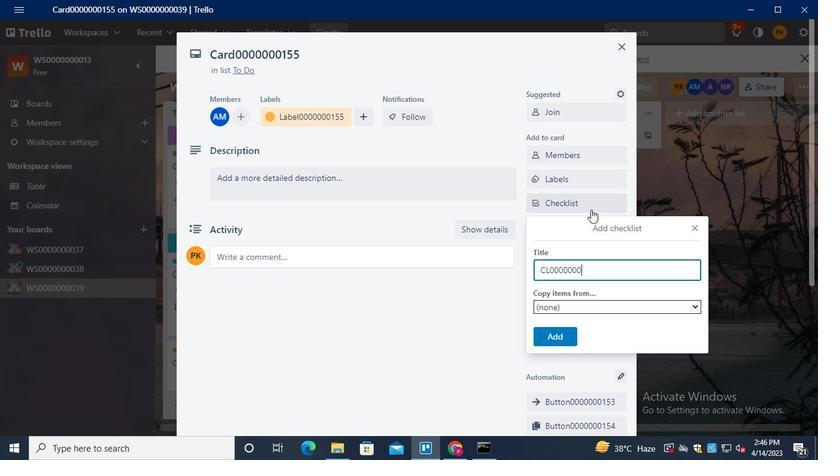 
Action: Keyboard <100>
Screenshot: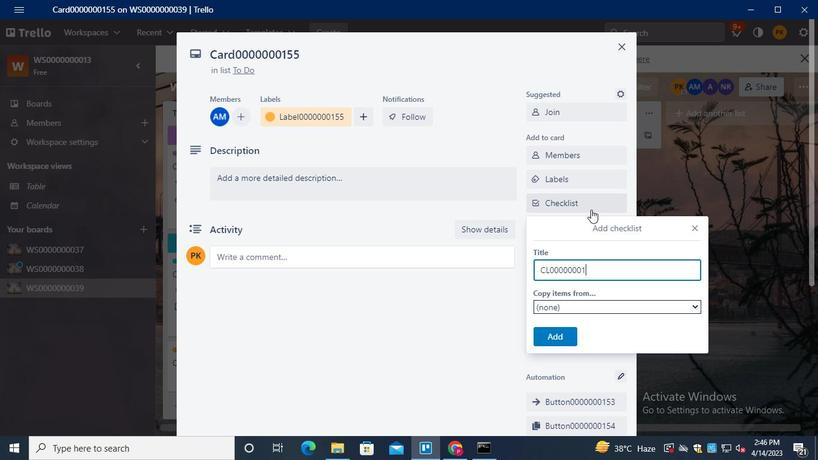 
Action: Keyboard Key.backspace
Screenshot: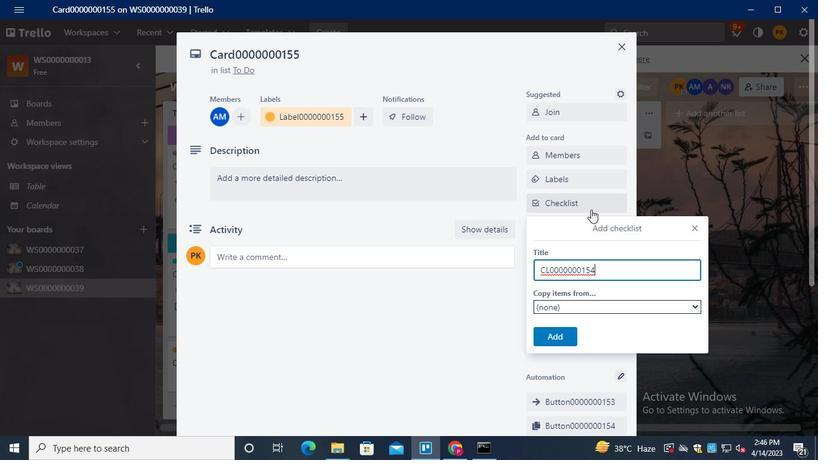 
Action: Keyboard <101>
Screenshot: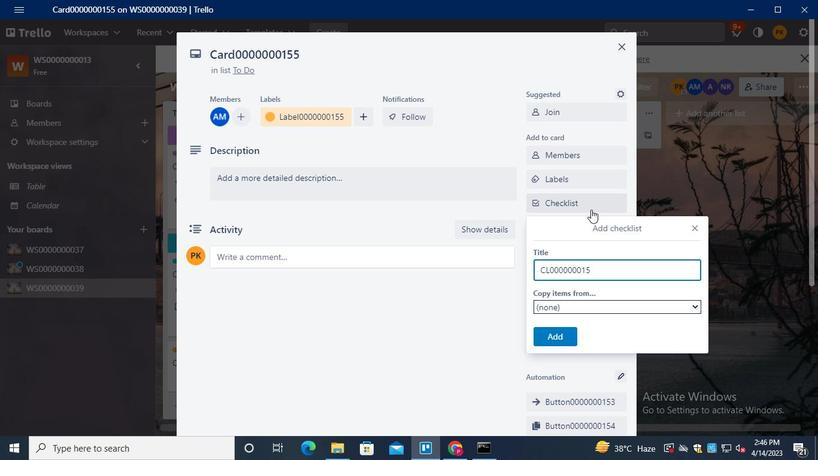 
Action: Mouse moved to (546, 339)
Screenshot: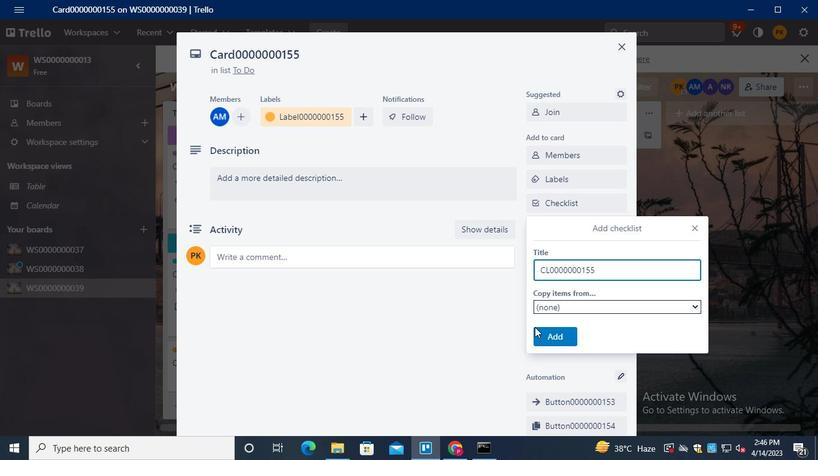 
Action: Mouse pressed left at (546, 339)
Screenshot: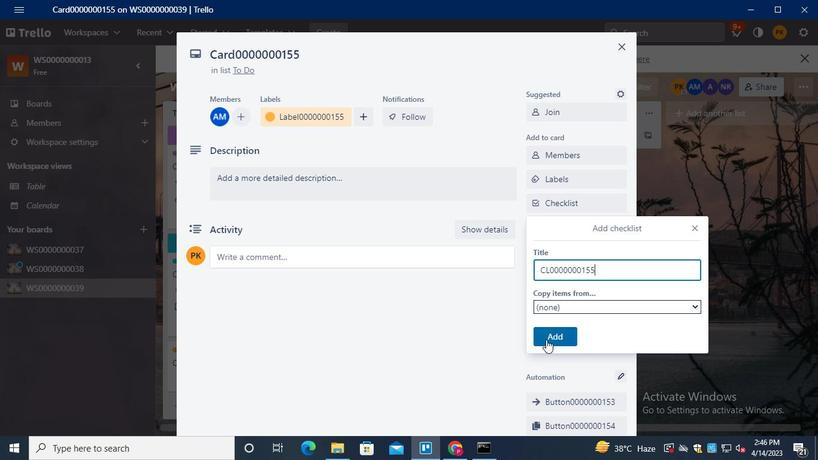 
Action: Mouse moved to (566, 225)
Screenshot: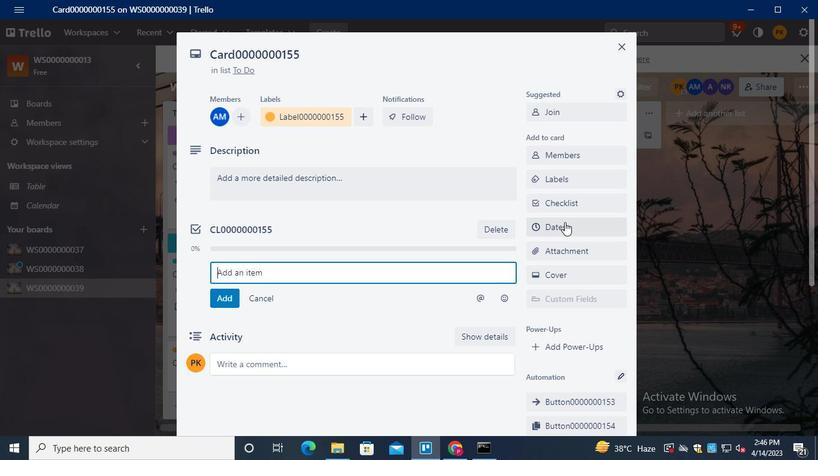 
Action: Mouse pressed left at (566, 225)
Screenshot: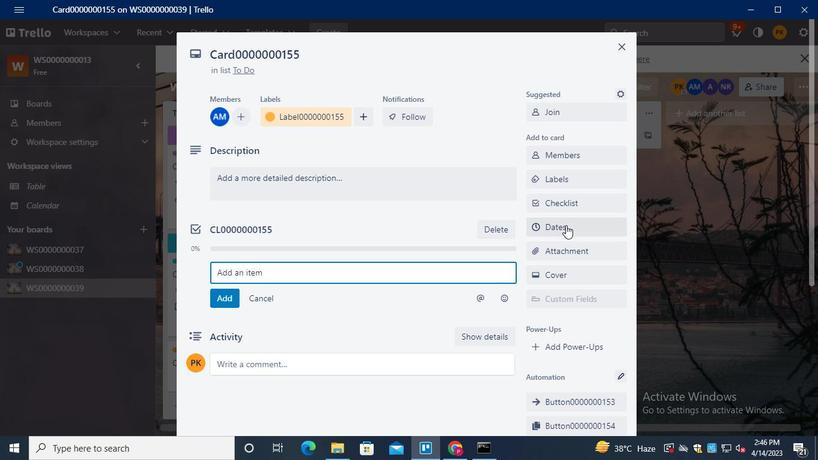 
Action: Mouse moved to (544, 275)
Screenshot: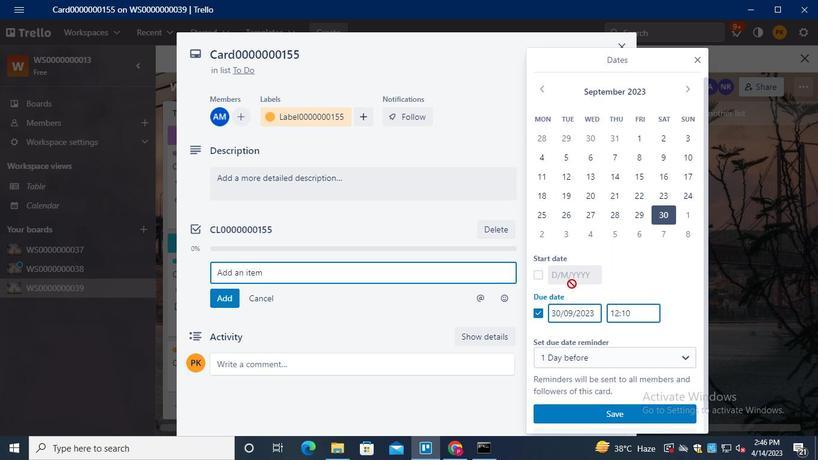 
Action: Mouse pressed left at (544, 275)
Screenshot: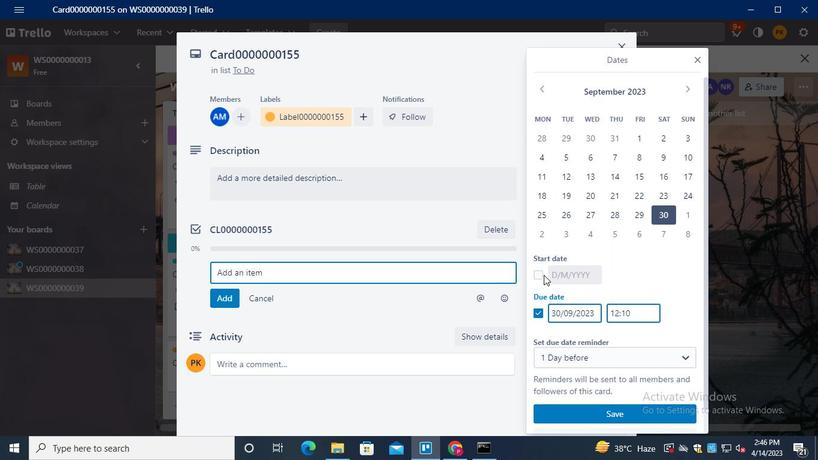 
Action: Mouse moved to (688, 90)
Screenshot: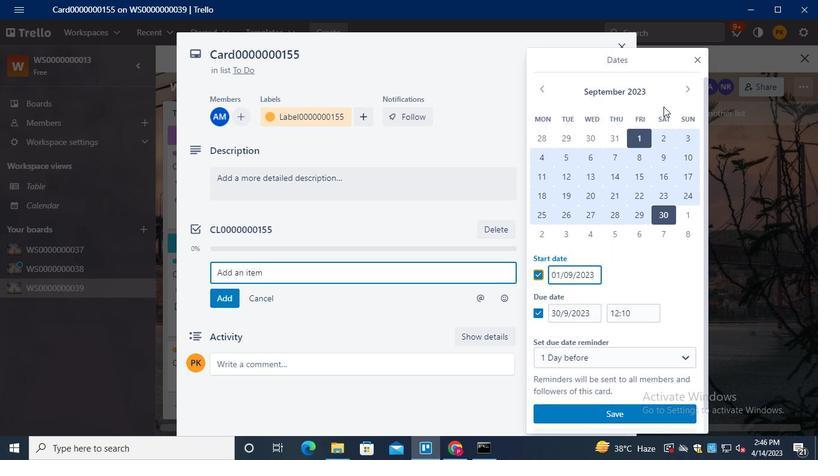
Action: Mouse pressed left at (688, 90)
Screenshot: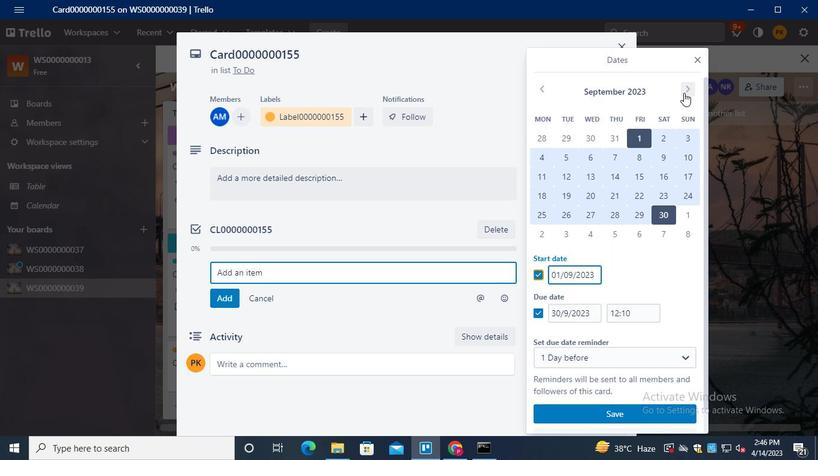 
Action: Mouse moved to (688, 142)
Screenshot: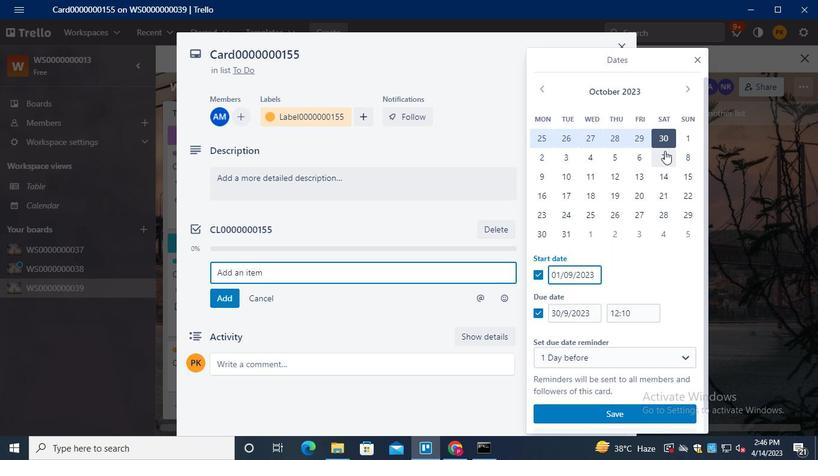 
Action: Mouse pressed left at (688, 142)
Screenshot: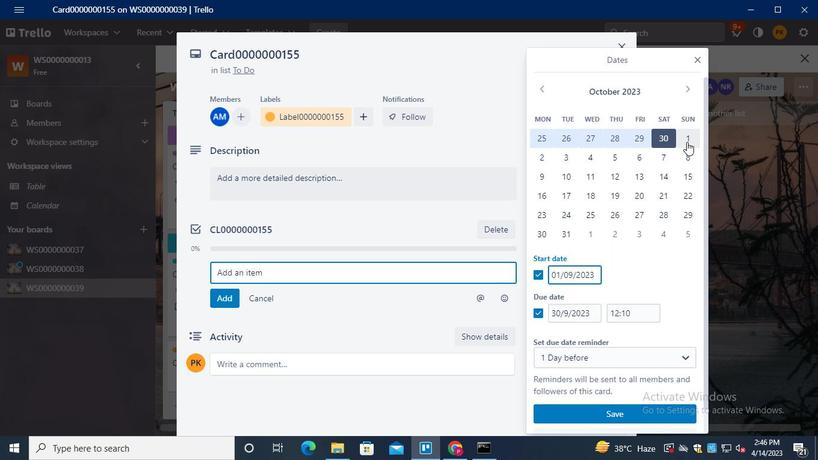 
Action: Mouse moved to (568, 236)
Screenshot: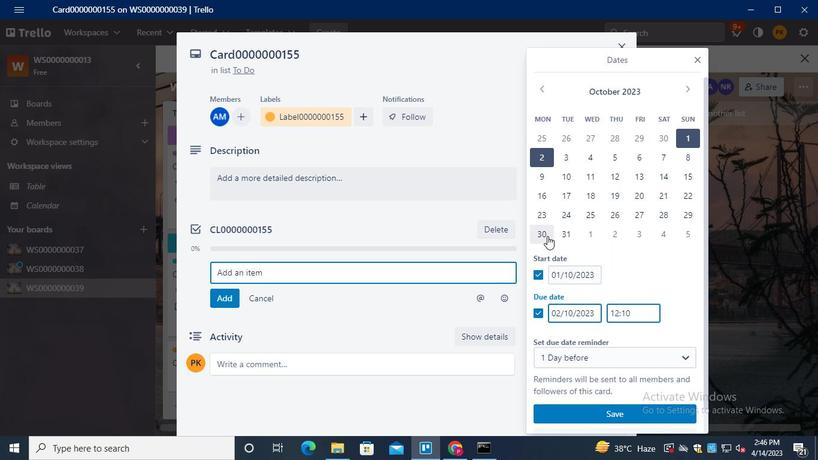 
Action: Mouse pressed left at (568, 236)
Screenshot: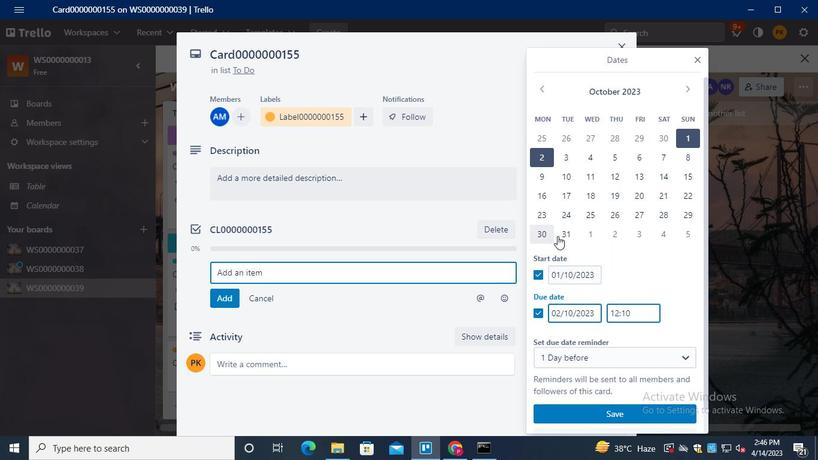 
Action: Mouse moved to (604, 417)
Screenshot: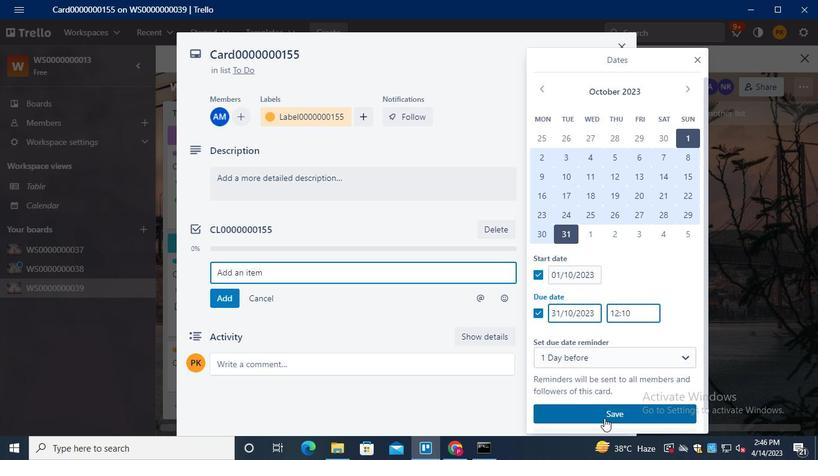 
Action: Mouse pressed left at (604, 417)
Screenshot: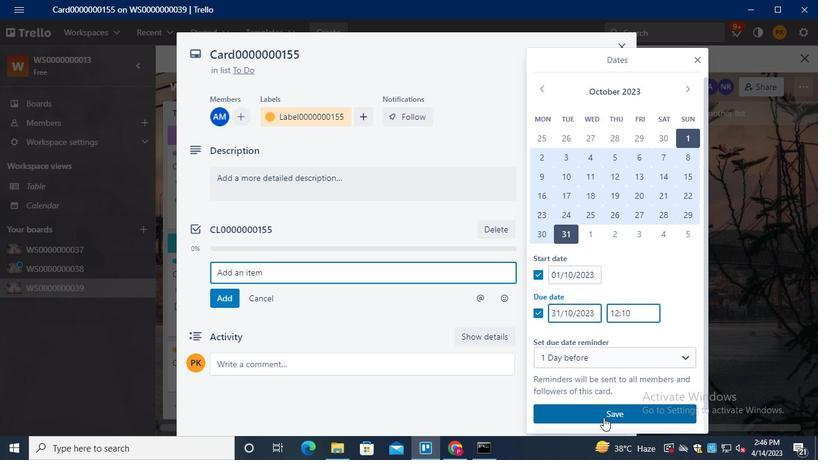 
Action: Mouse moved to (313, 251)
Screenshot: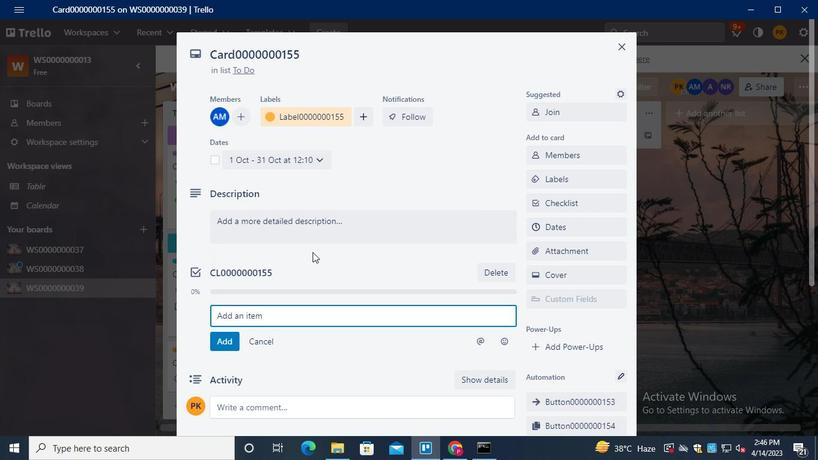
Action: Keyboard Key.alt_l
Screenshot: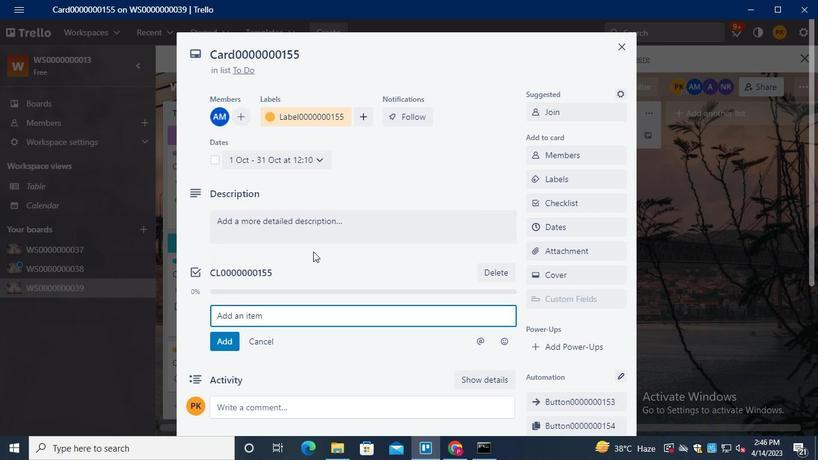 
Action: Keyboard Key.tab
Screenshot: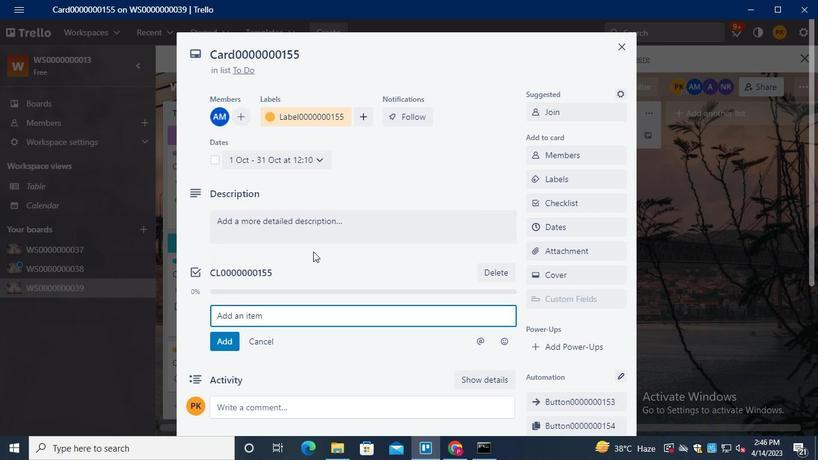 
Action: Mouse moved to (630, 73)
Screenshot: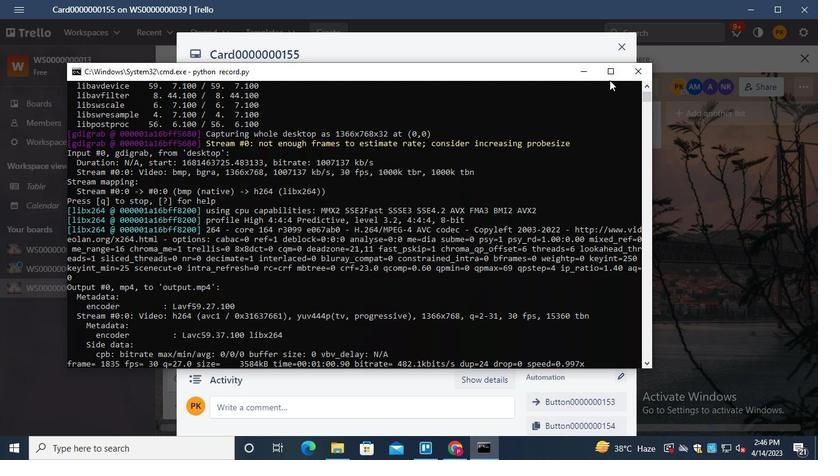 
Action: Mouse pressed left at (630, 73)
Screenshot: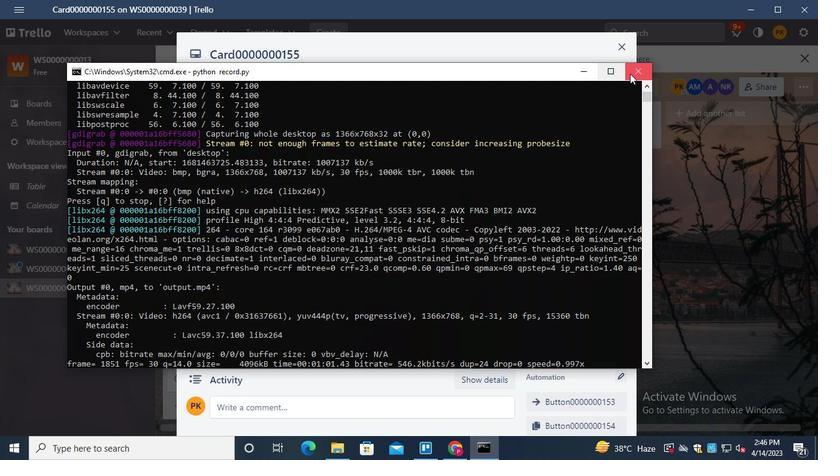 
